 Task: Create a new album in Google Photos named 'vacation photos', add selected photos, and share it with specific email addresses.
Action: Mouse moved to (207, 340)
Screenshot: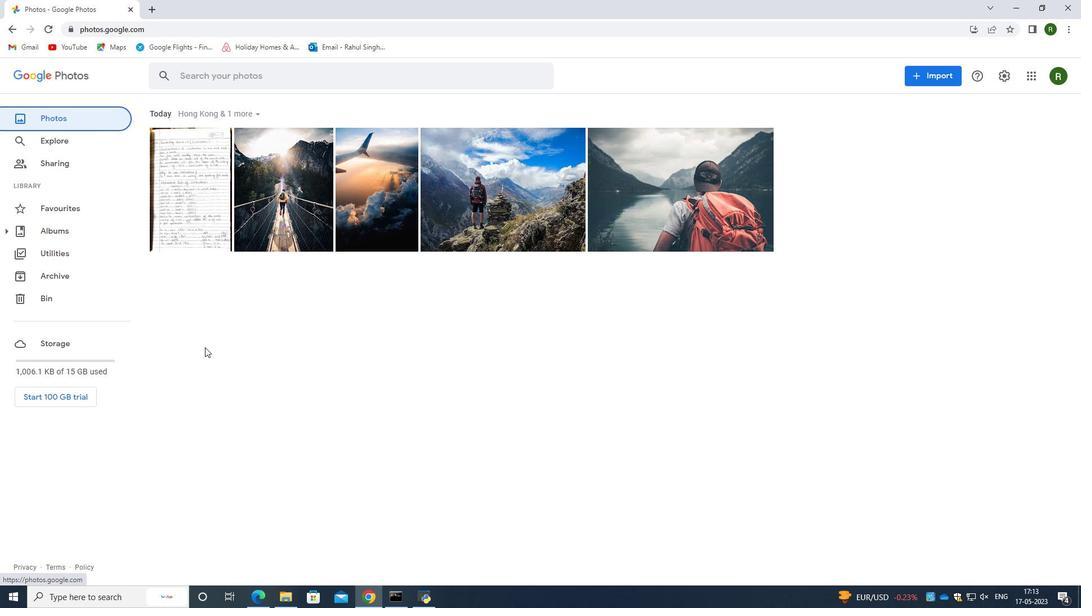 
Action: Mouse pressed left at (207, 340)
Screenshot: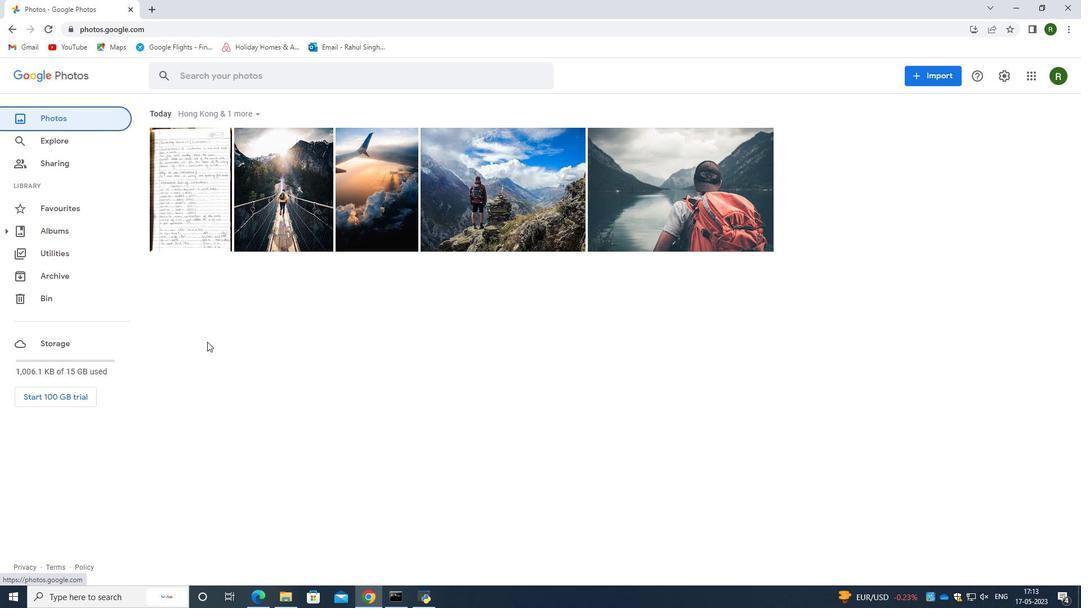 
Action: Mouse moved to (45, 26)
Screenshot: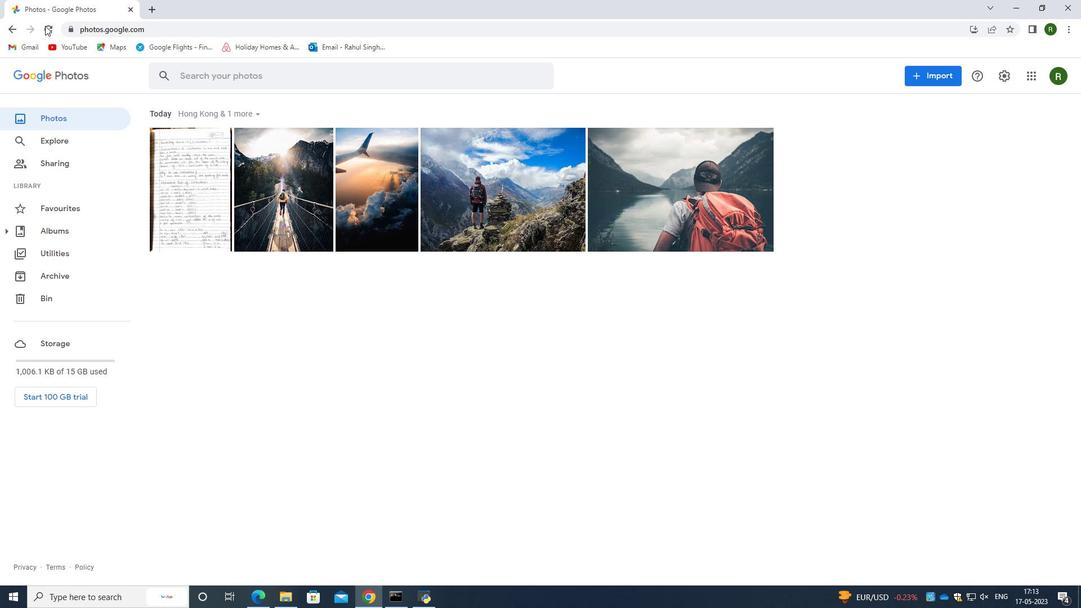 
Action: Mouse pressed left at (45, 26)
Screenshot: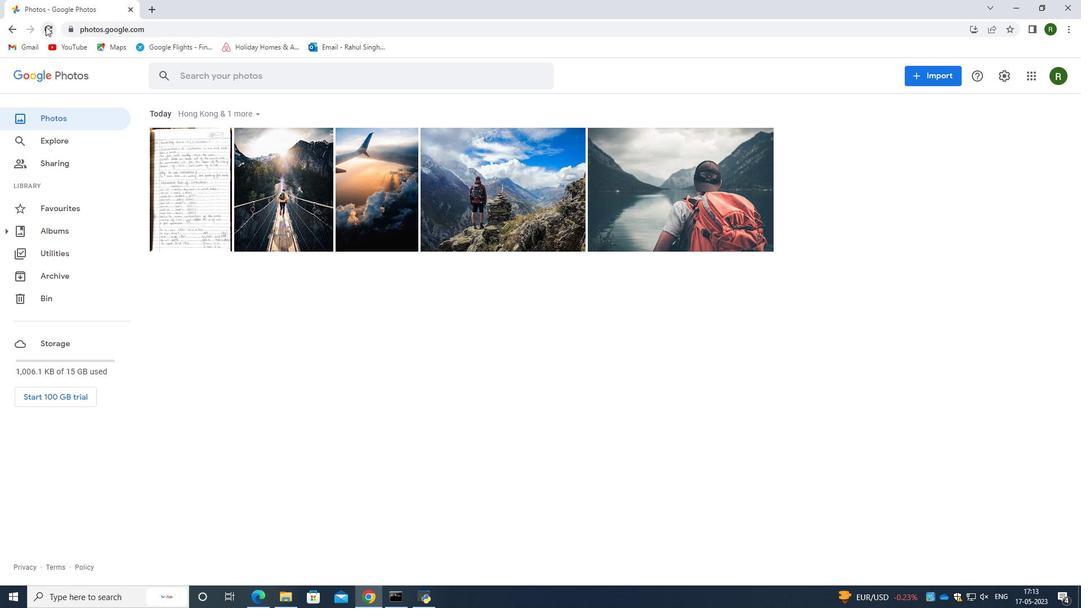 
Action: Mouse moved to (61, 231)
Screenshot: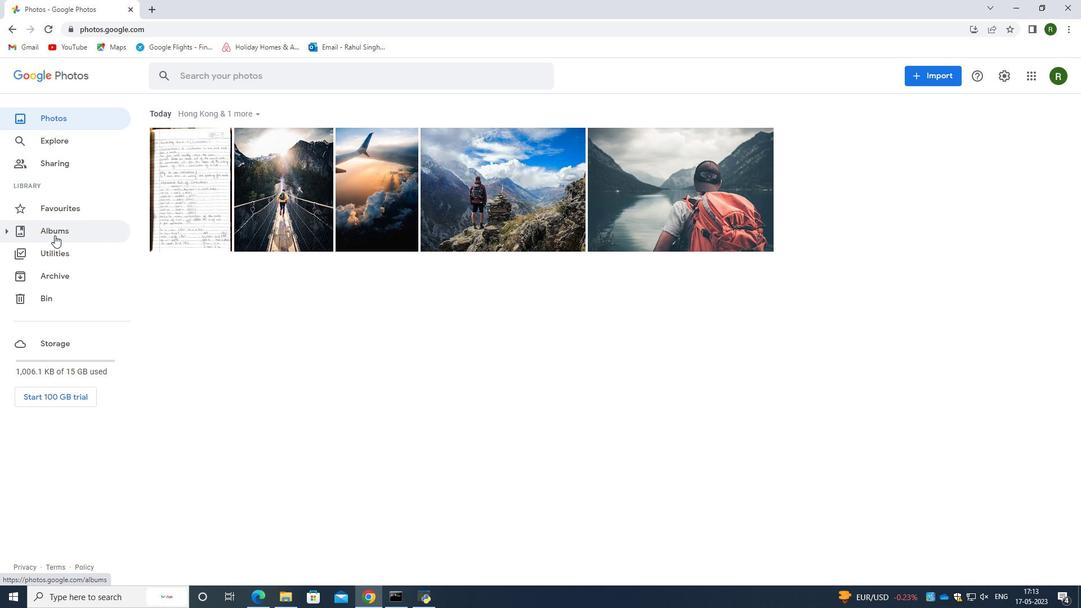 
Action: Mouse pressed left at (61, 231)
Screenshot: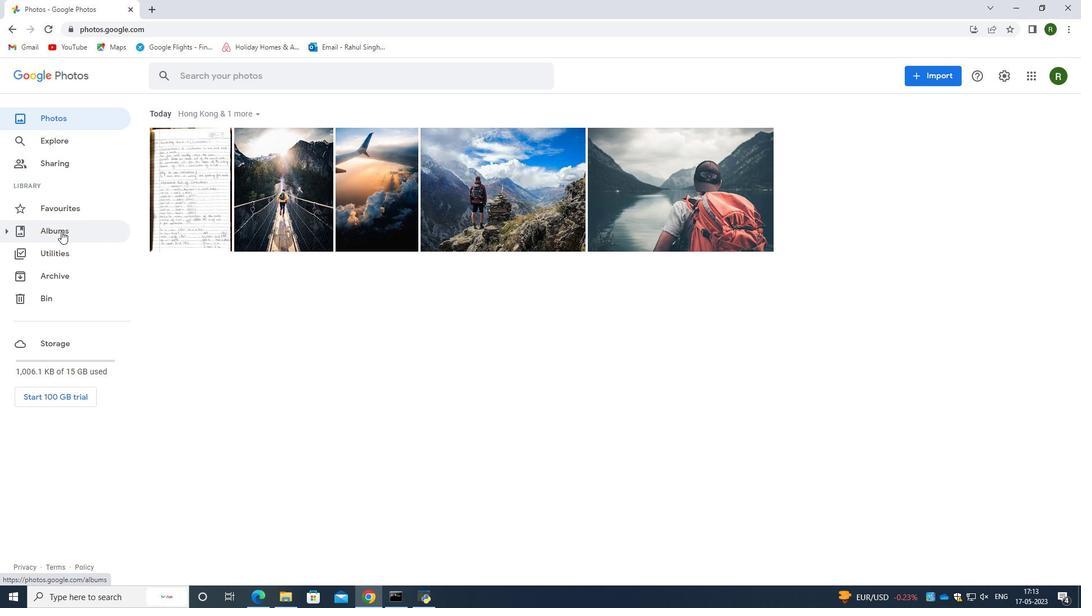
Action: Mouse moved to (60, 141)
Screenshot: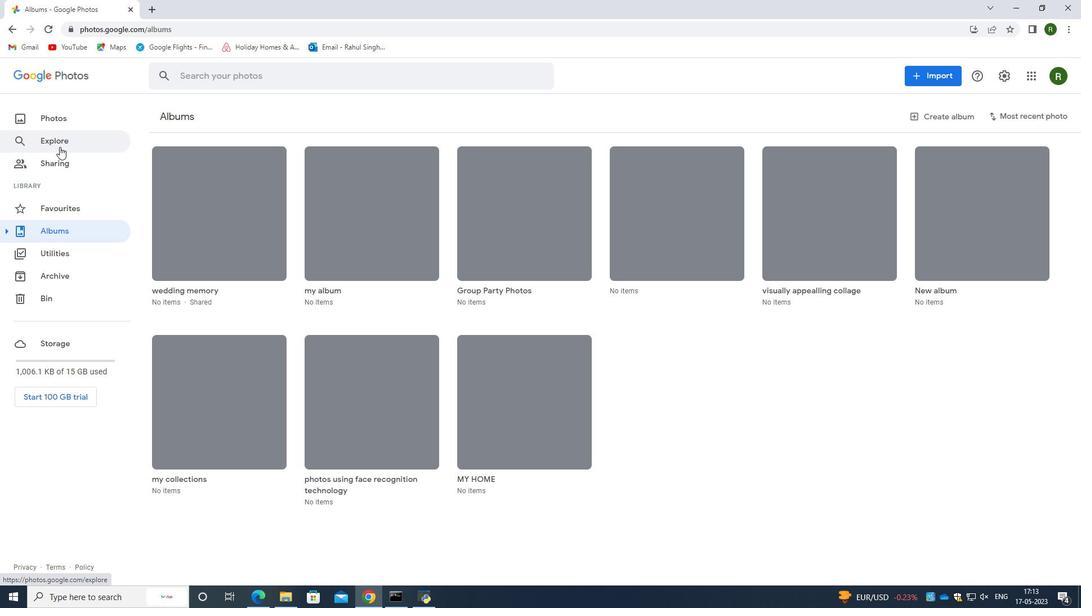 
Action: Mouse pressed left at (60, 141)
Screenshot: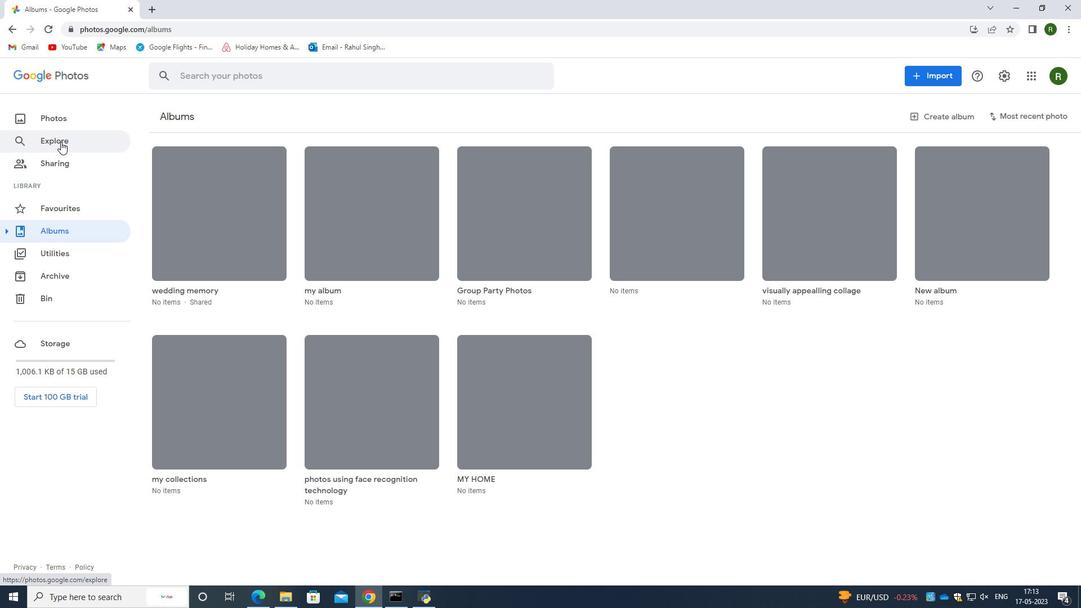 
Action: Mouse moved to (65, 229)
Screenshot: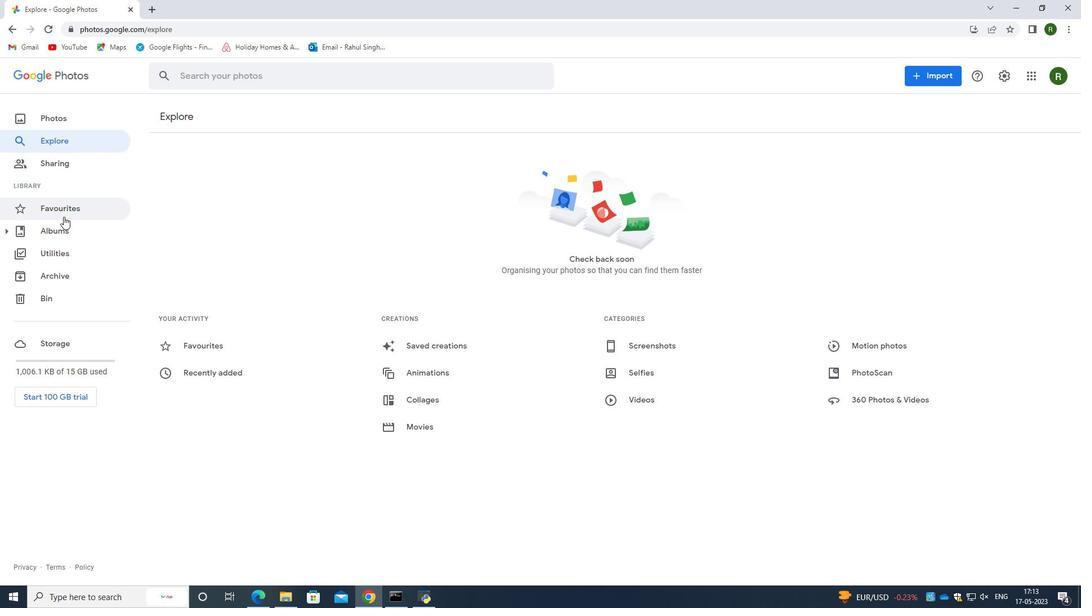 
Action: Mouse pressed left at (65, 229)
Screenshot: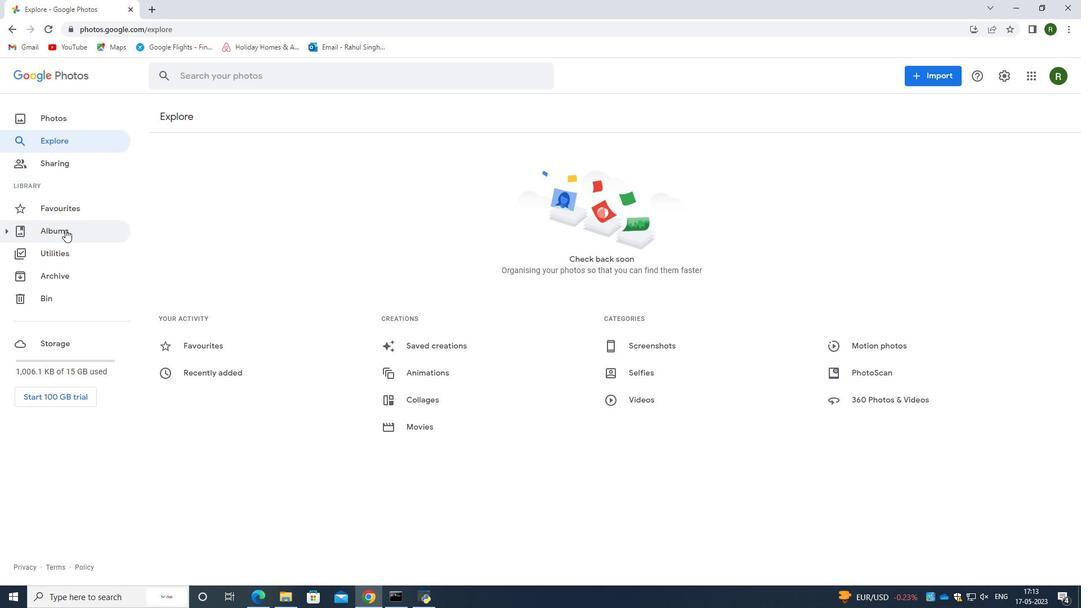 
Action: Mouse moved to (935, 117)
Screenshot: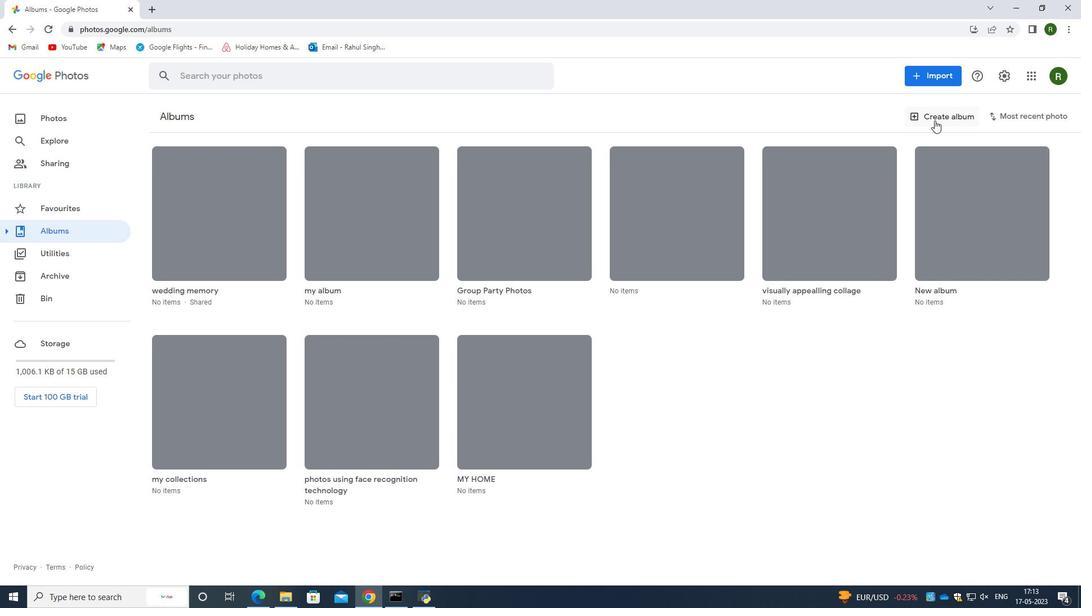 
Action: Mouse pressed left at (935, 117)
Screenshot: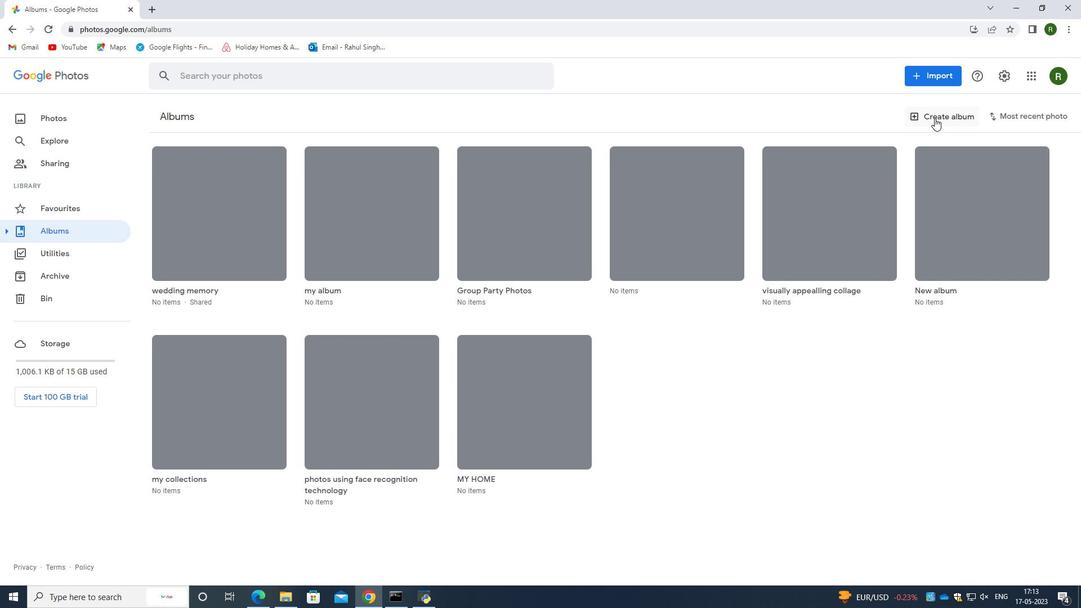 
Action: Mouse moved to (541, 262)
Screenshot: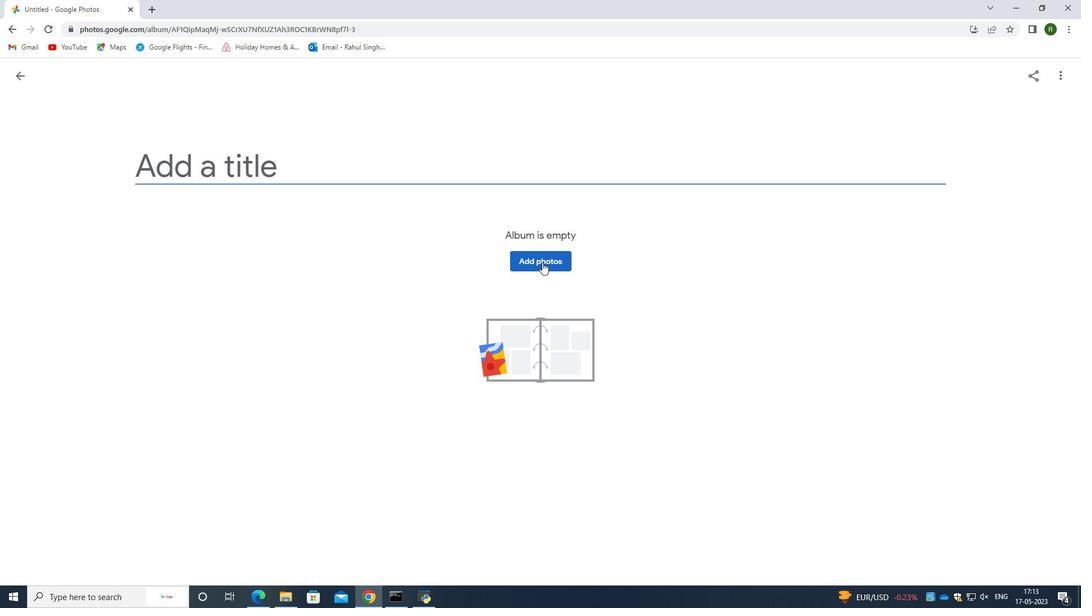 
Action: Mouse pressed left at (541, 262)
Screenshot: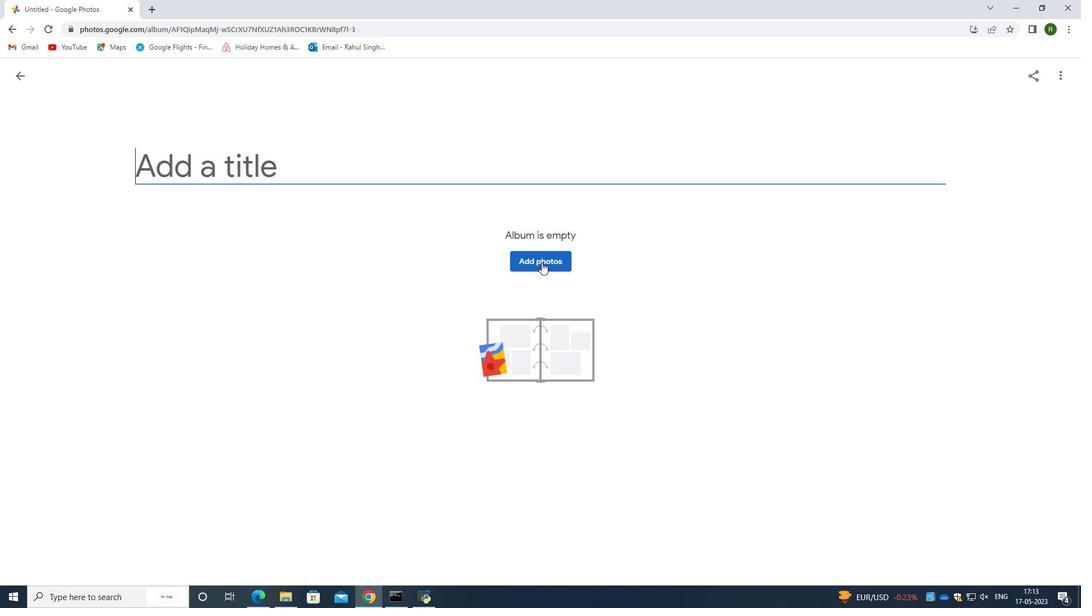 
Action: Mouse moved to (175, 215)
Screenshot: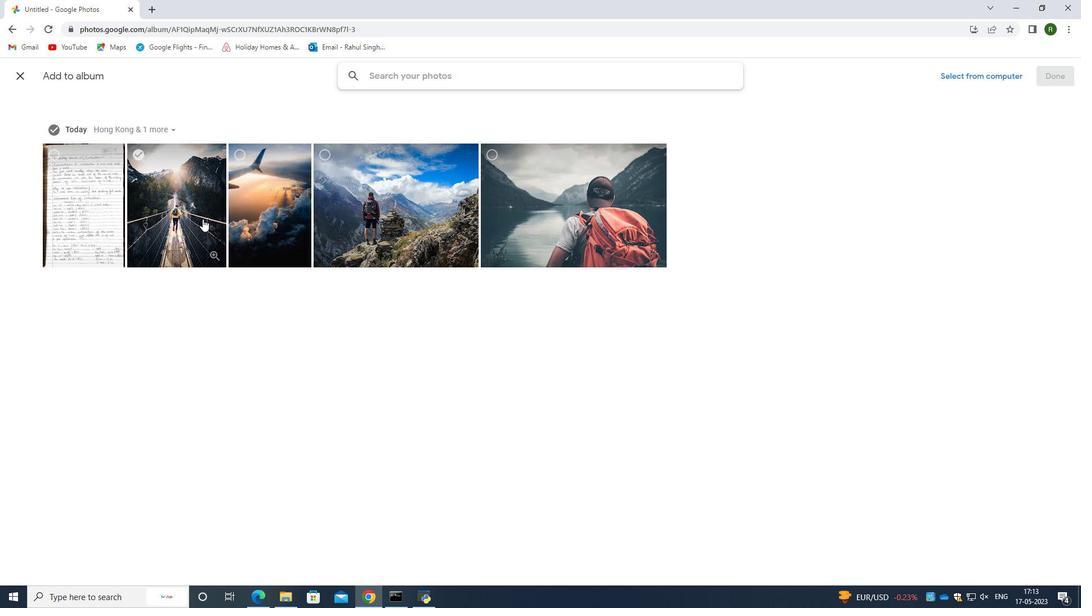 
Action: Mouse pressed left at (175, 215)
Screenshot: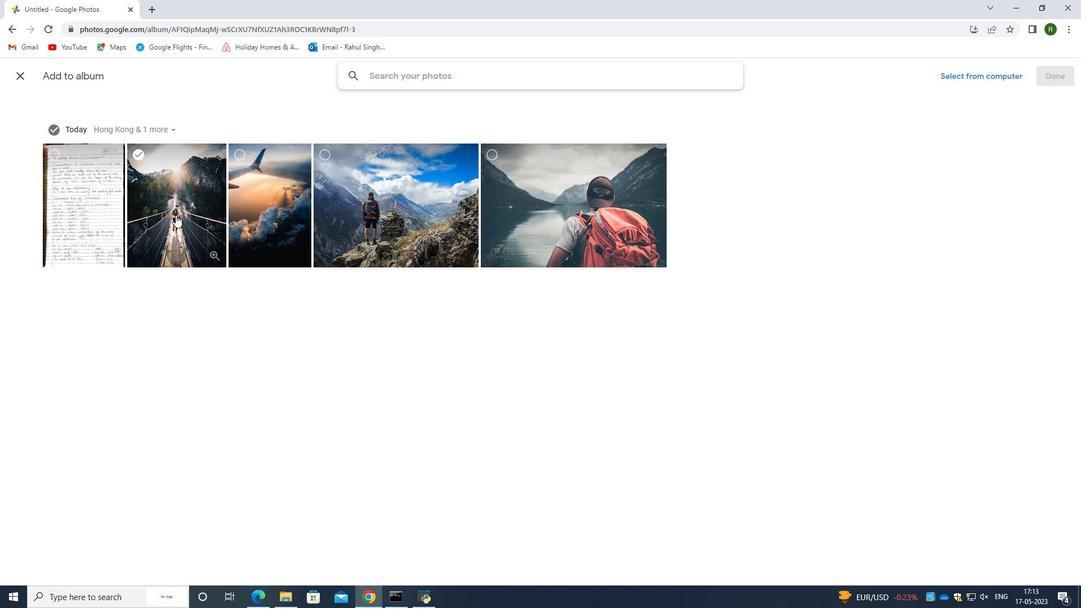 
Action: Mouse moved to (260, 180)
Screenshot: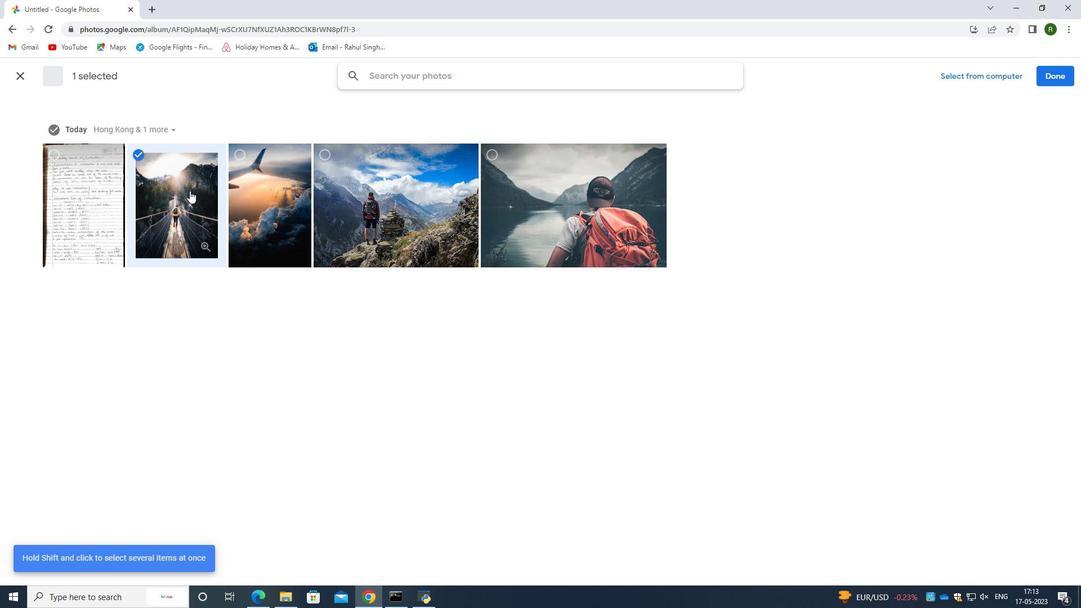 
Action: Mouse pressed left at (260, 180)
Screenshot: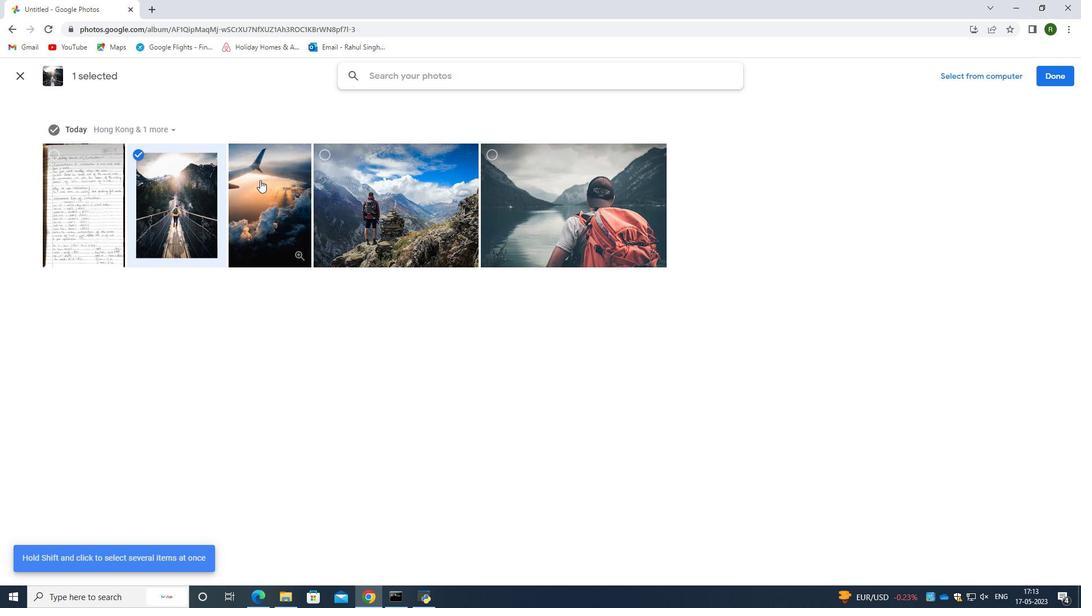 
Action: Mouse moved to (367, 179)
Screenshot: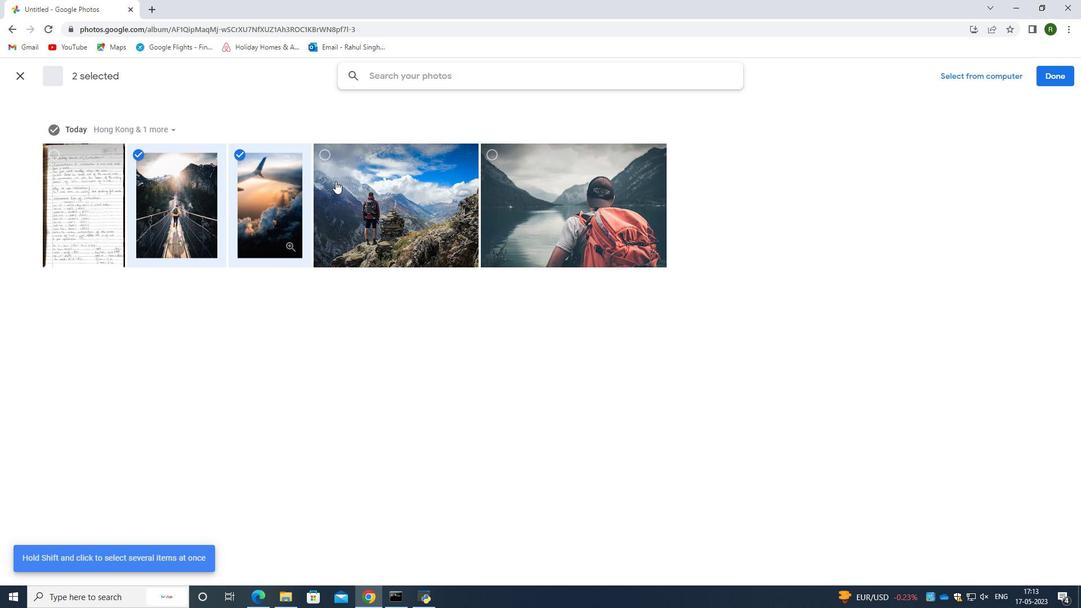 
Action: Mouse pressed left at (367, 179)
Screenshot: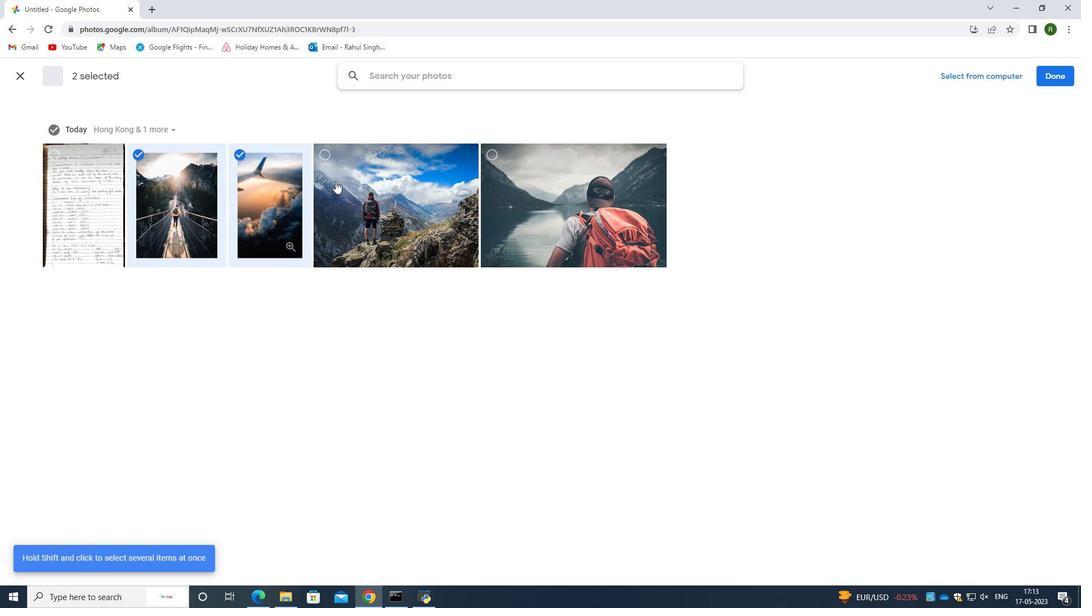 
Action: Mouse moved to (519, 189)
Screenshot: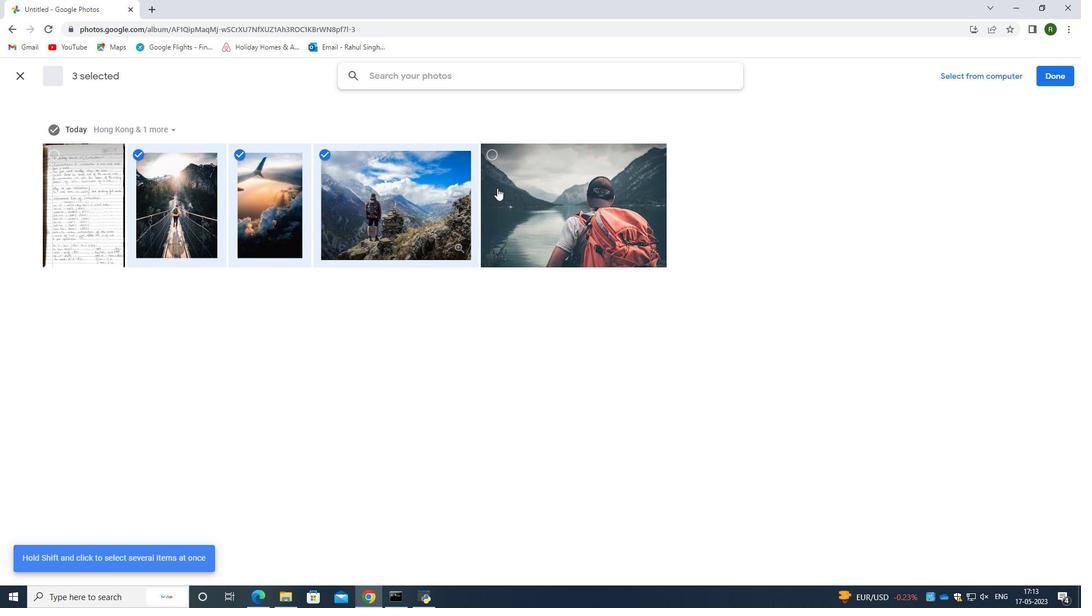 
Action: Mouse pressed left at (519, 189)
Screenshot: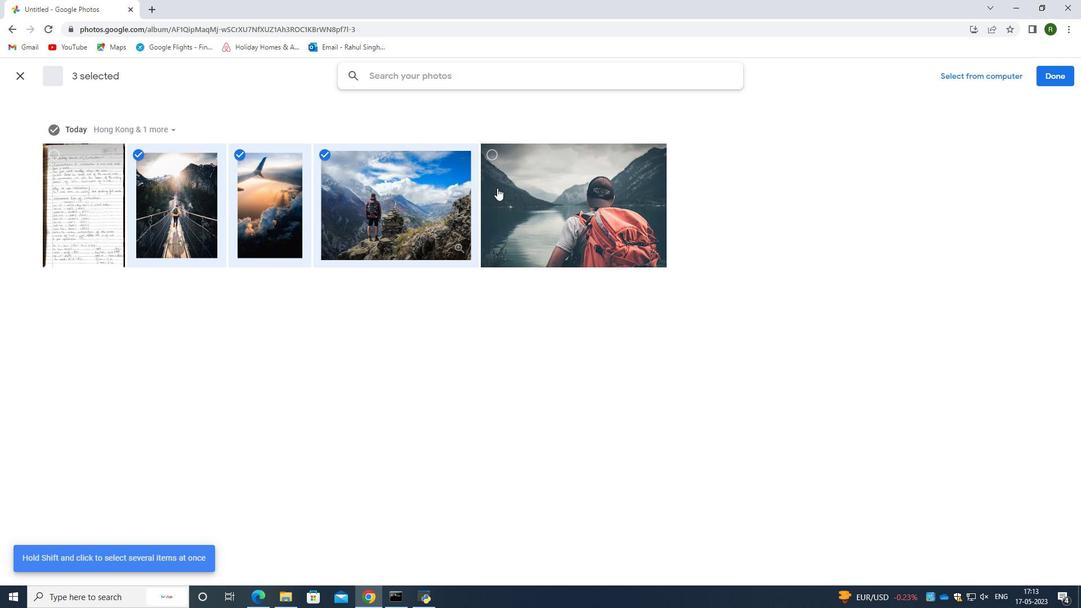 
Action: Mouse moved to (1064, 76)
Screenshot: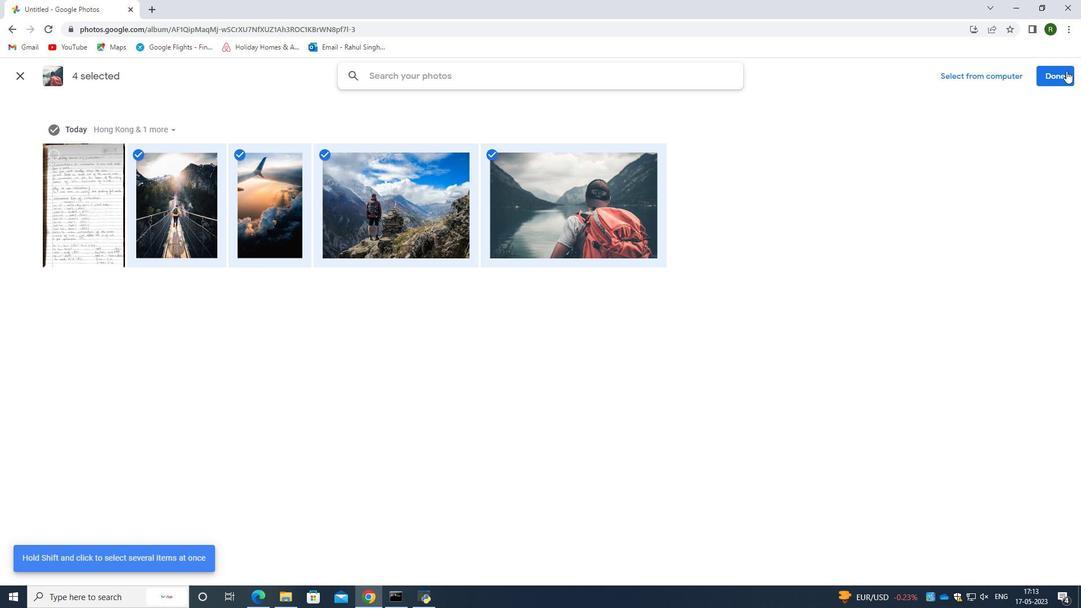 
Action: Mouse pressed left at (1064, 76)
Screenshot: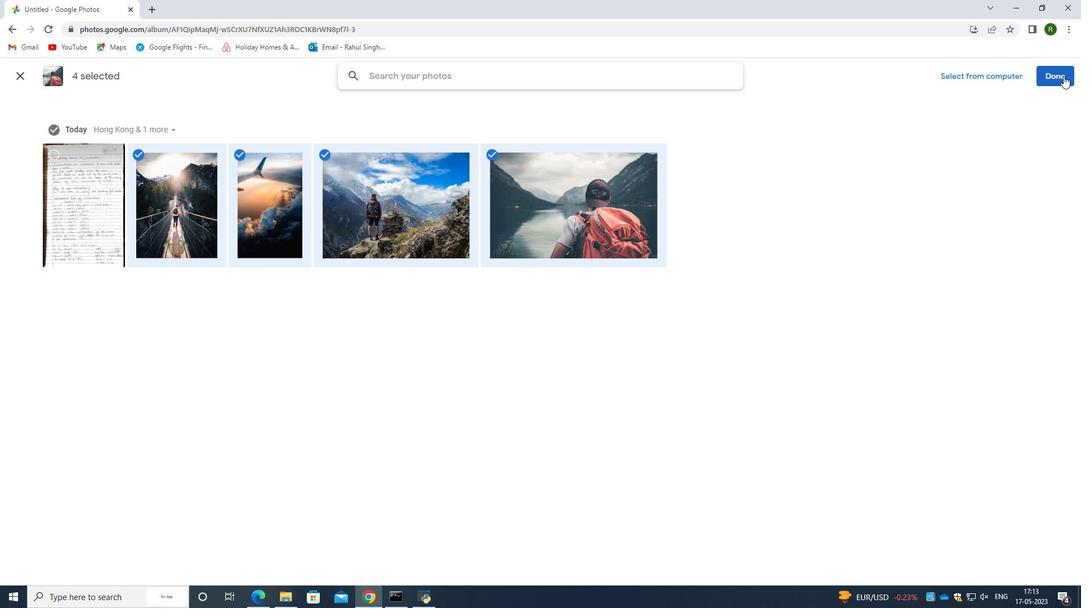 
Action: Mouse moved to (268, 169)
Screenshot: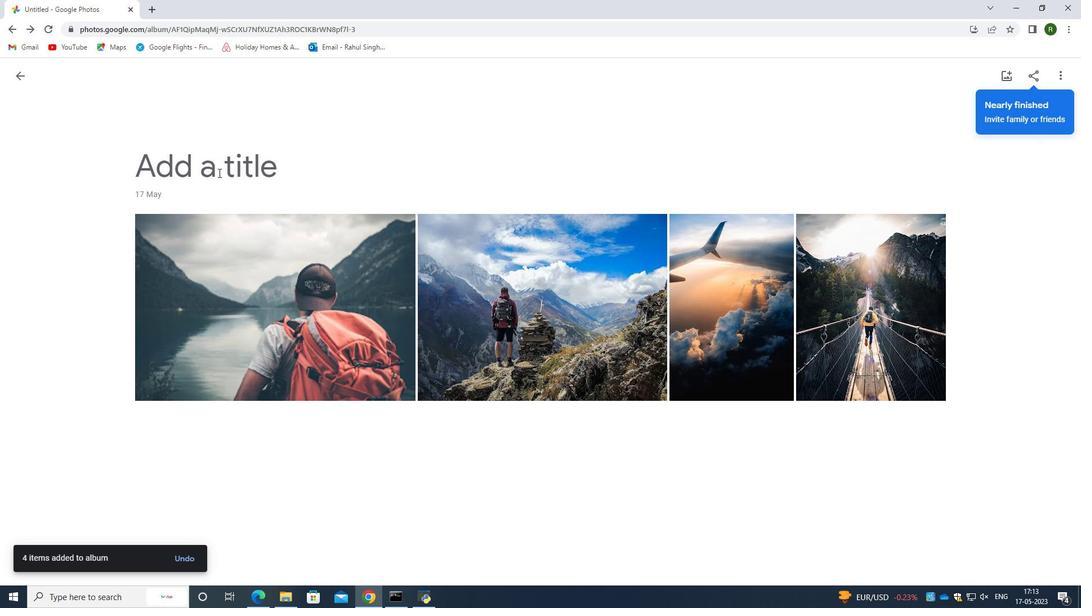 
Action: Mouse pressed left at (268, 169)
Screenshot: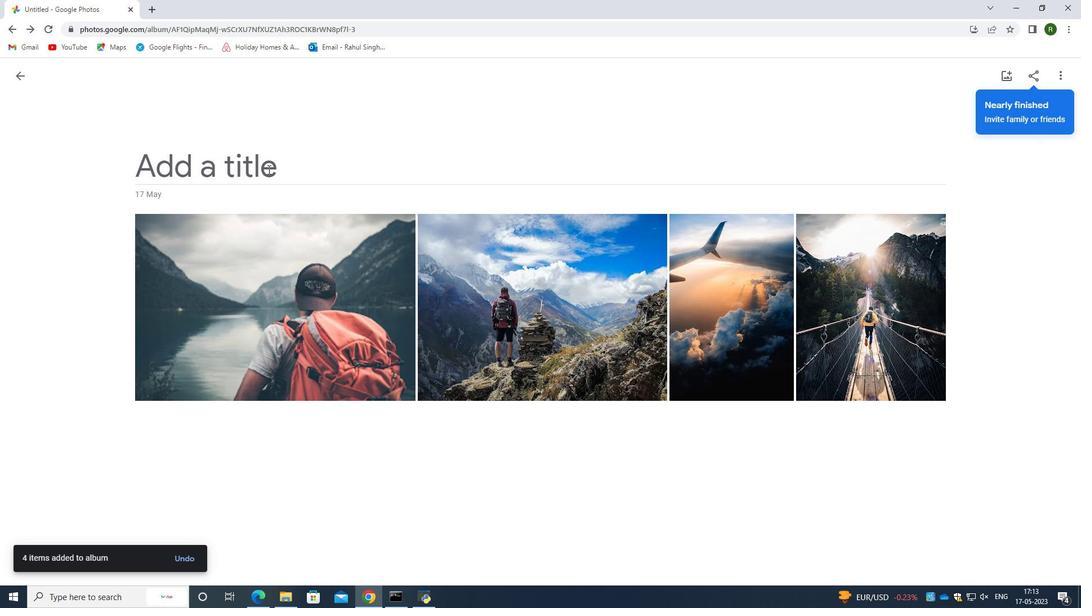 
Action: Mouse moved to (277, 168)
Screenshot: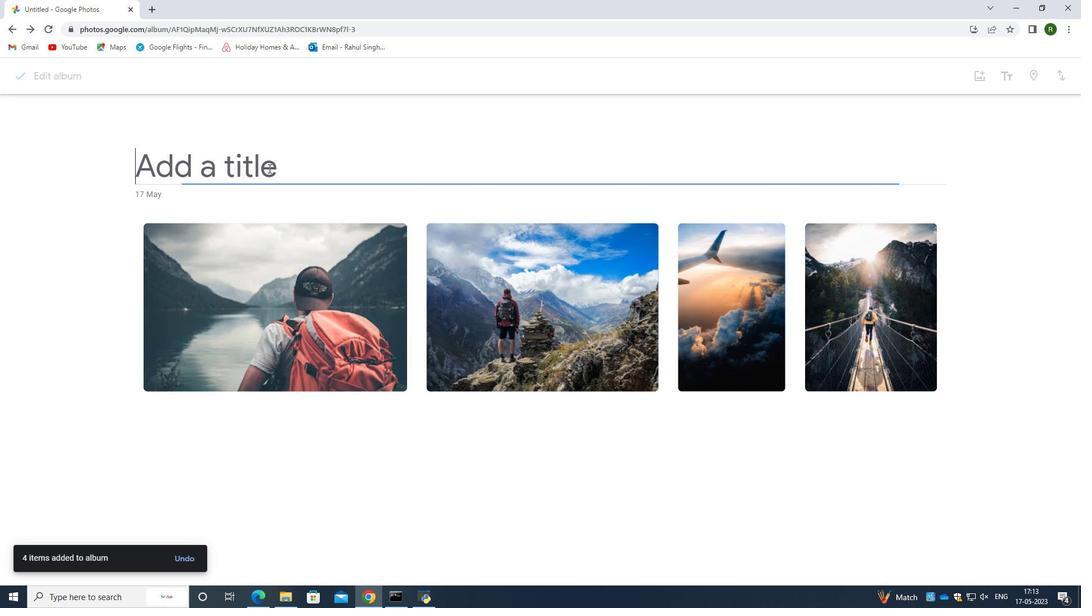 
Action: Key pressed vacation<Key.space>photos<Key.space>
Screenshot: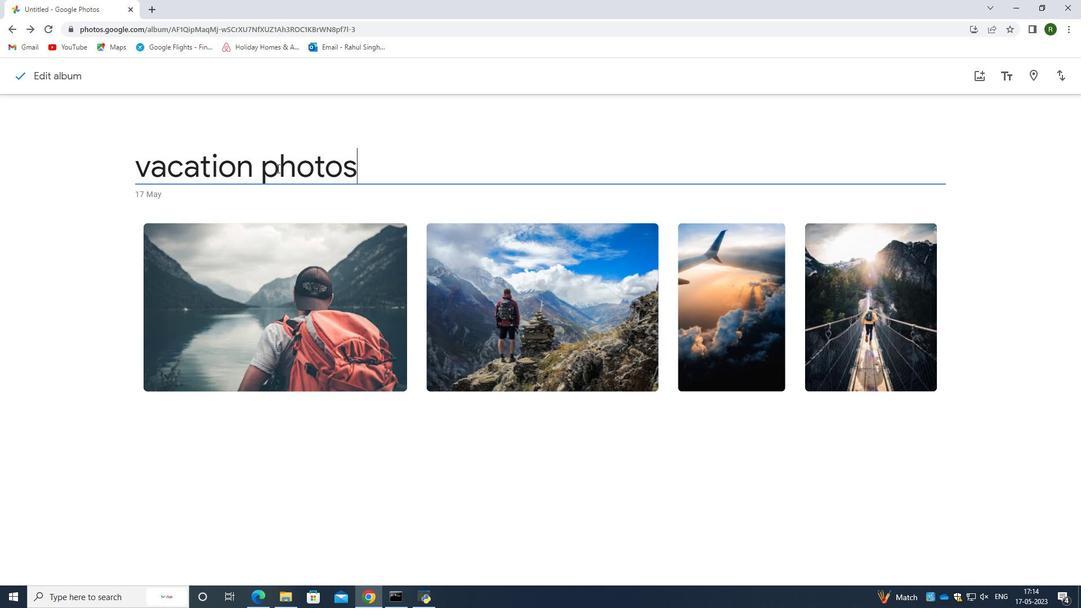 
Action: Mouse moved to (16, 78)
Screenshot: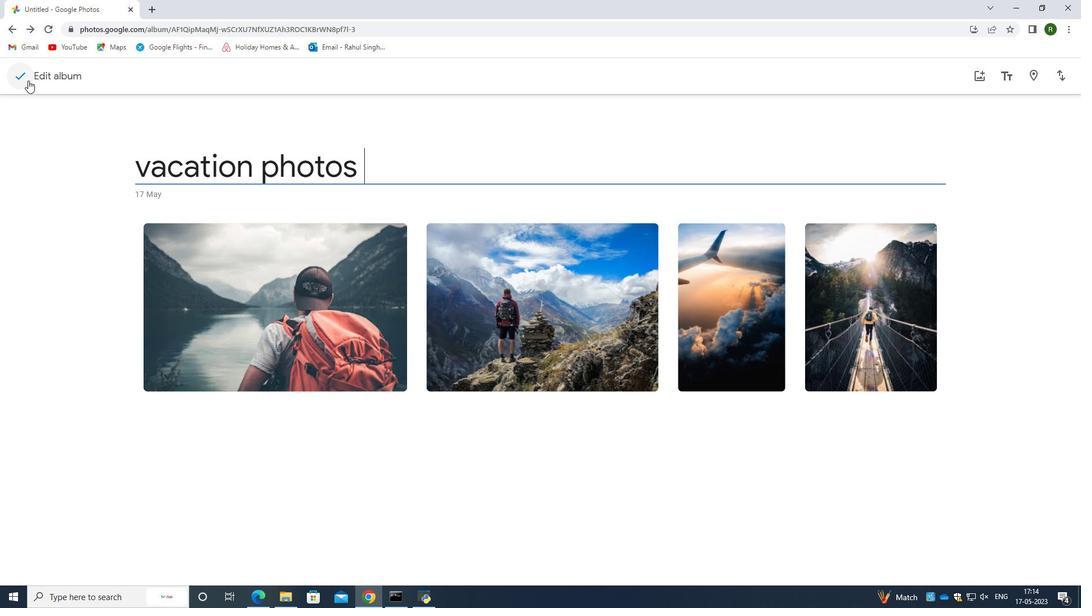 
Action: Mouse pressed left at (16, 78)
Screenshot: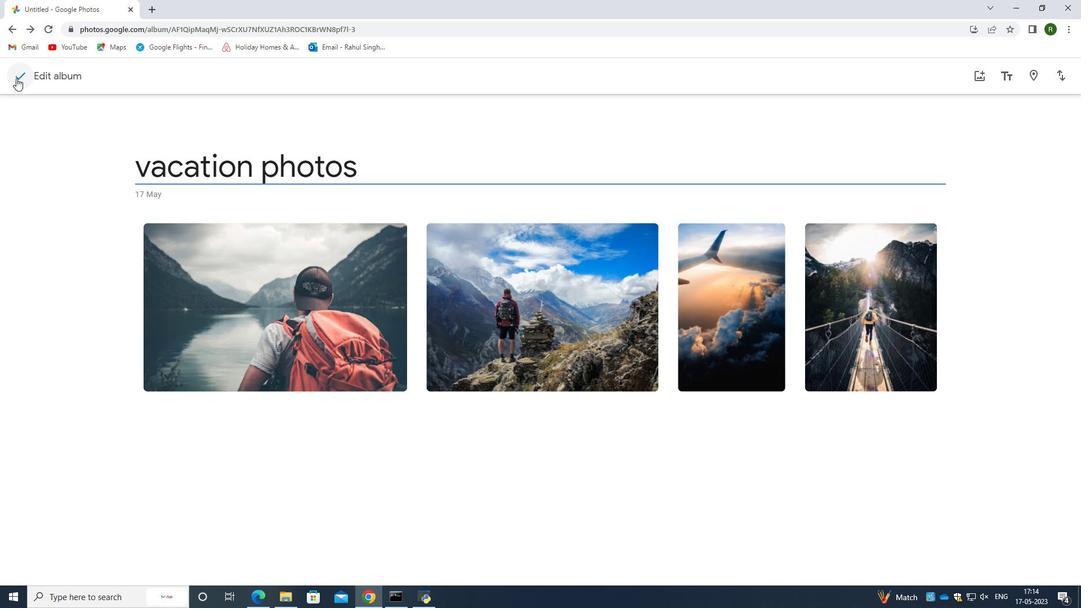 
Action: Mouse moved to (1030, 73)
Screenshot: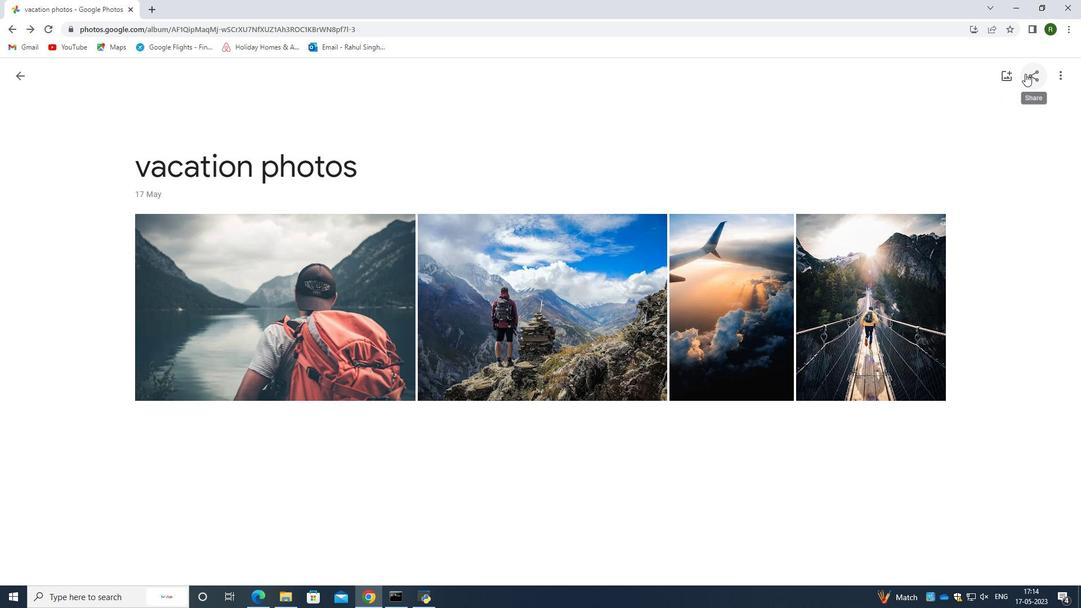 
Action: Mouse pressed left at (1030, 73)
Screenshot: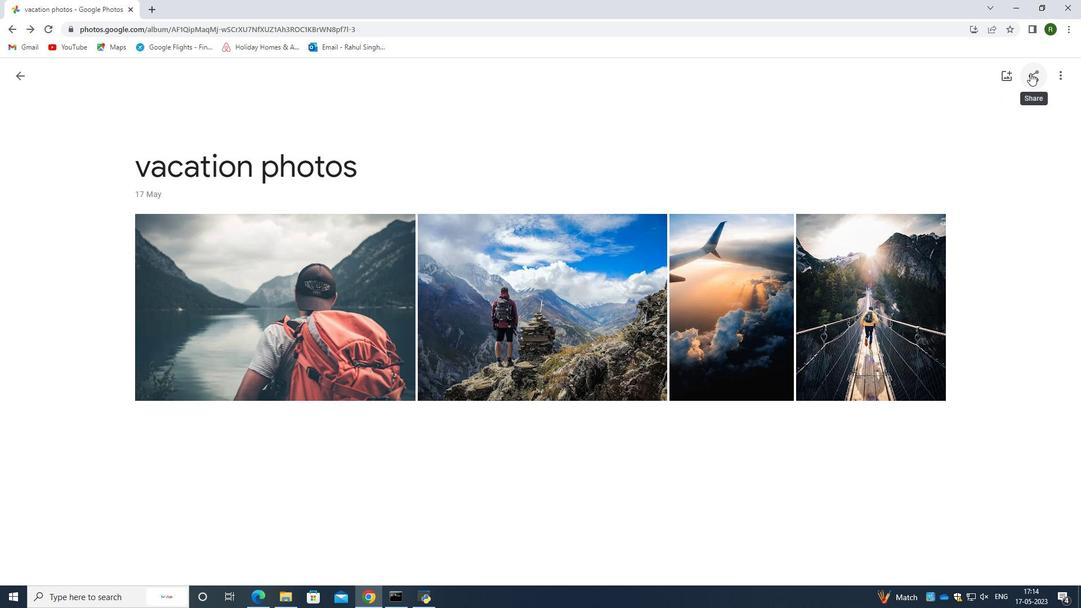 
Action: Mouse moved to (505, 246)
Screenshot: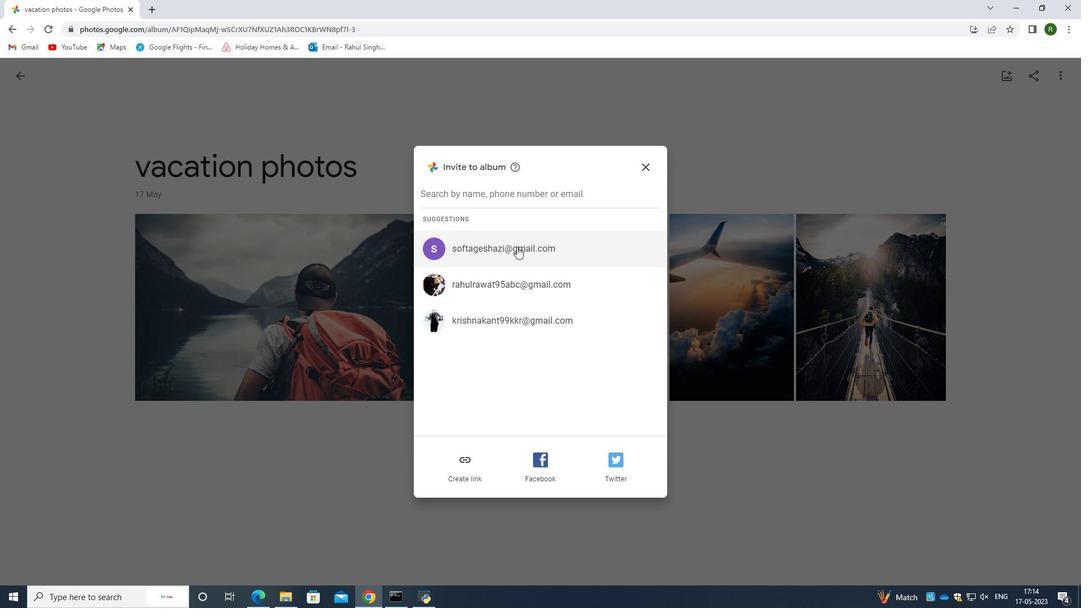 
Action: Mouse pressed left at (505, 246)
Screenshot: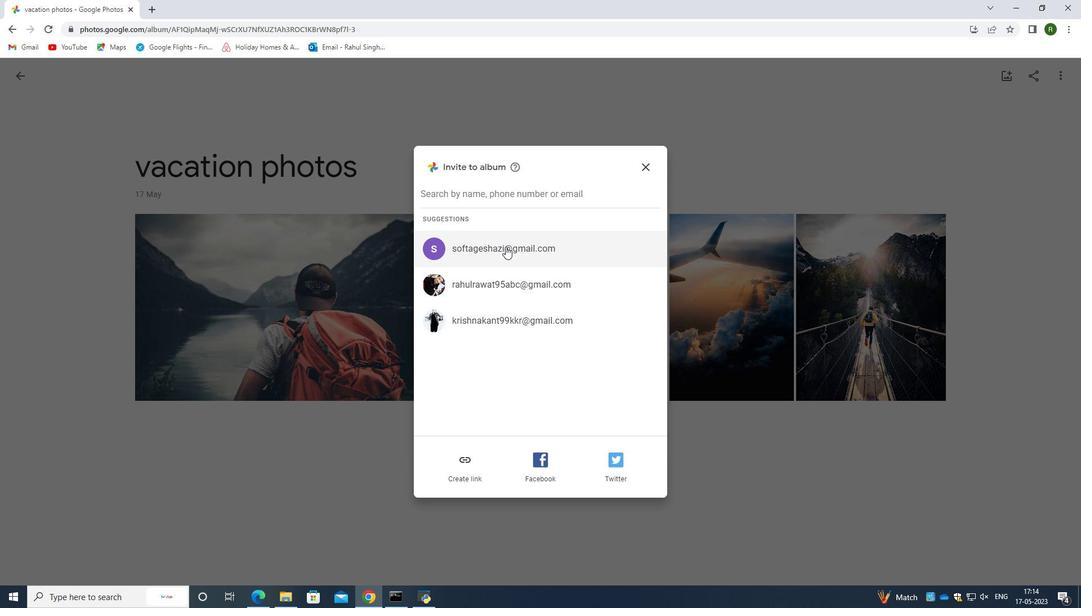 
Action: Mouse moved to (505, 318)
Screenshot: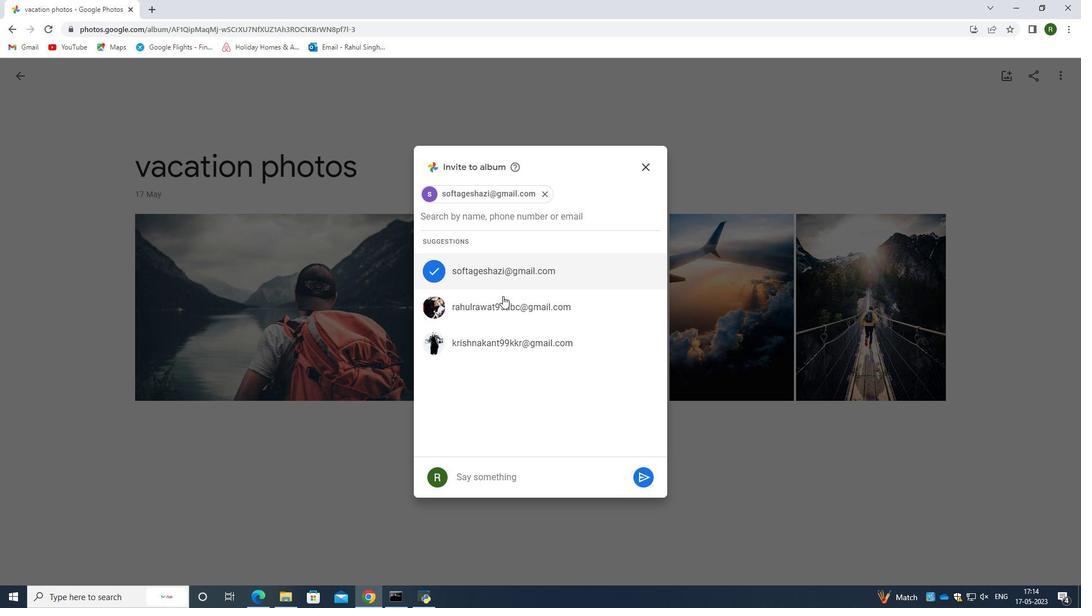 
Action: Mouse pressed left at (505, 318)
Screenshot: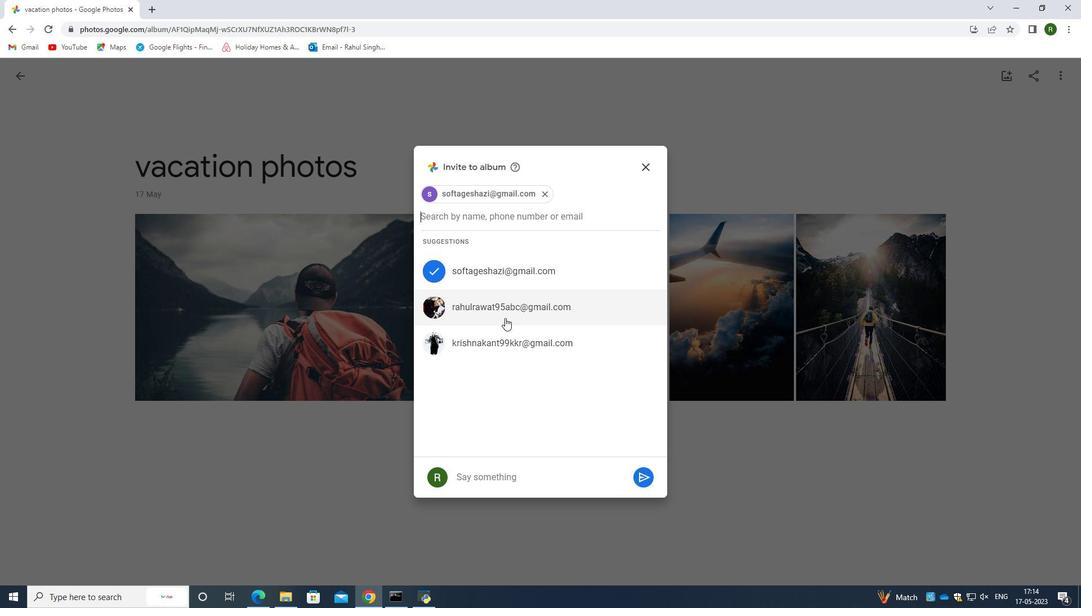 
Action: Mouse moved to (499, 367)
Screenshot: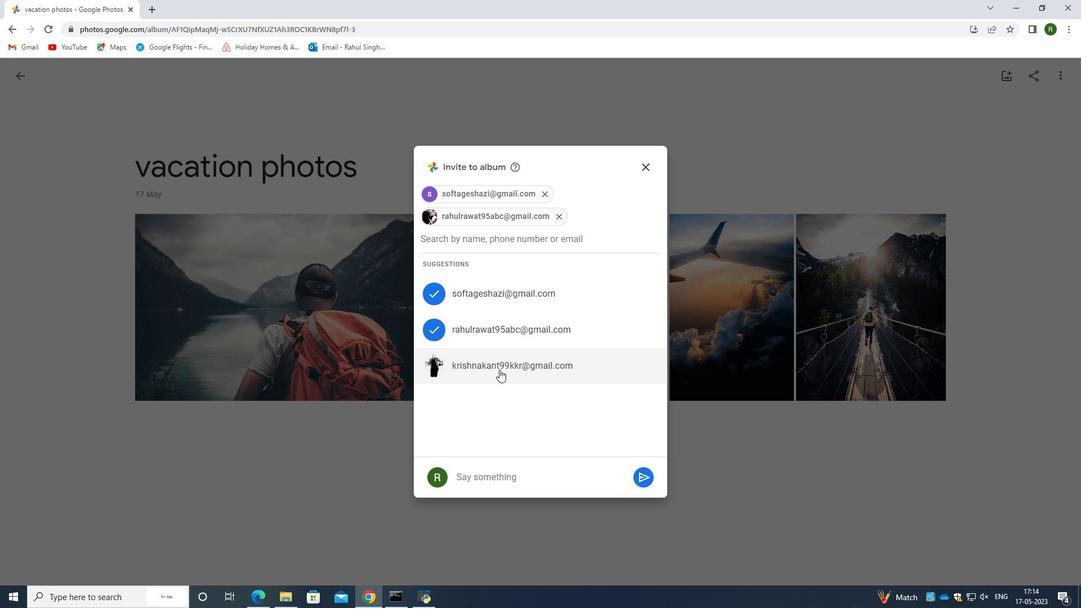
Action: Mouse pressed left at (499, 367)
Screenshot: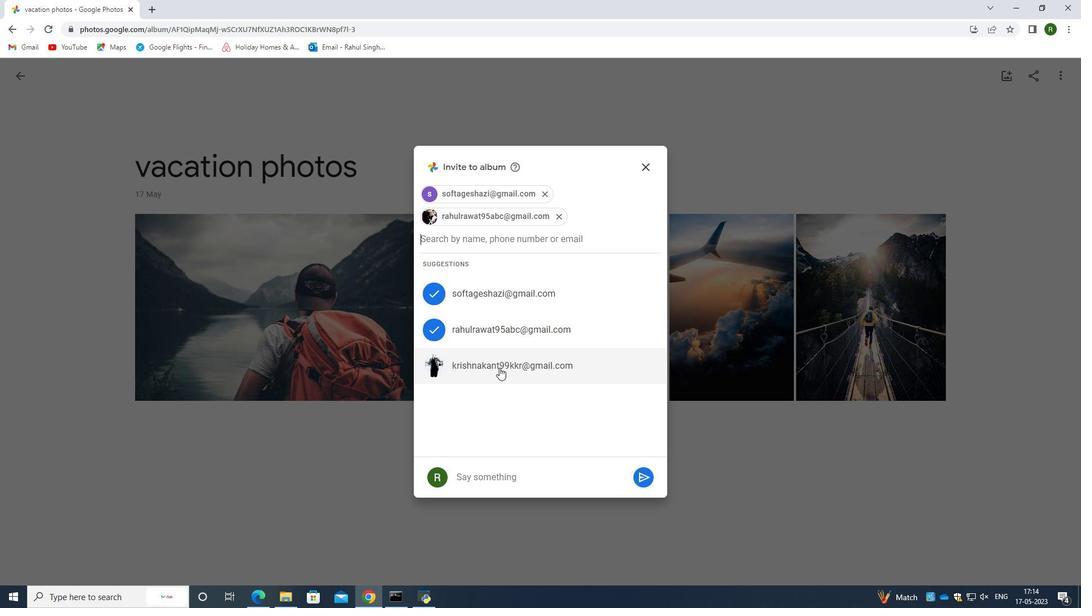 
Action: Mouse moved to (478, 483)
Screenshot: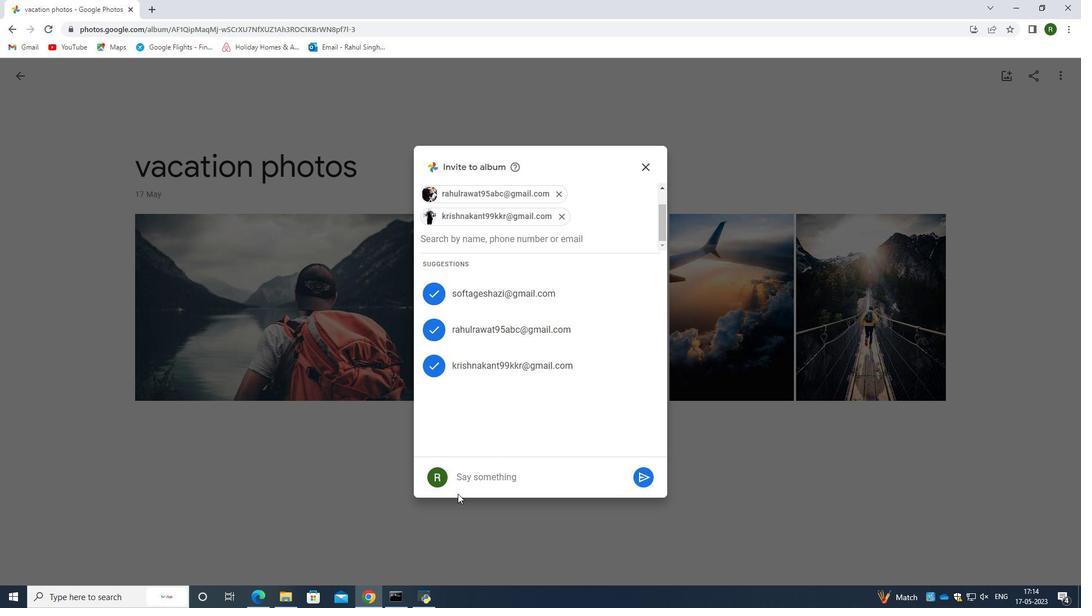 
Action: Mouse pressed left at (478, 483)
Screenshot: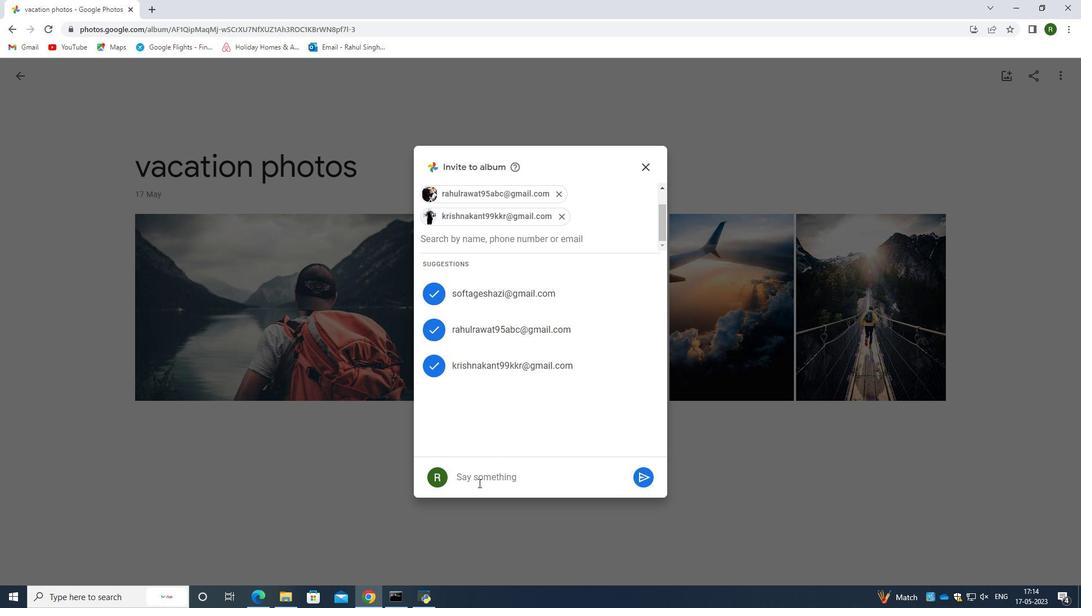 
Action: Mouse moved to (478, 468)
Screenshot: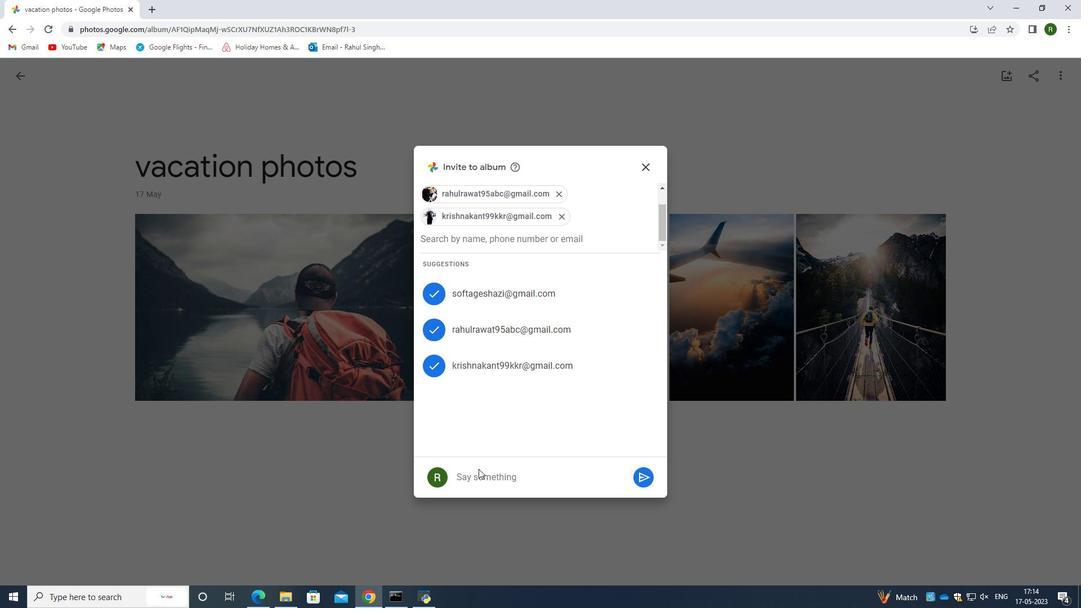 
Action: Key pressed f=<Key.backspace><Key.backspace><Key.backspace>test<Key.space>file
Screenshot: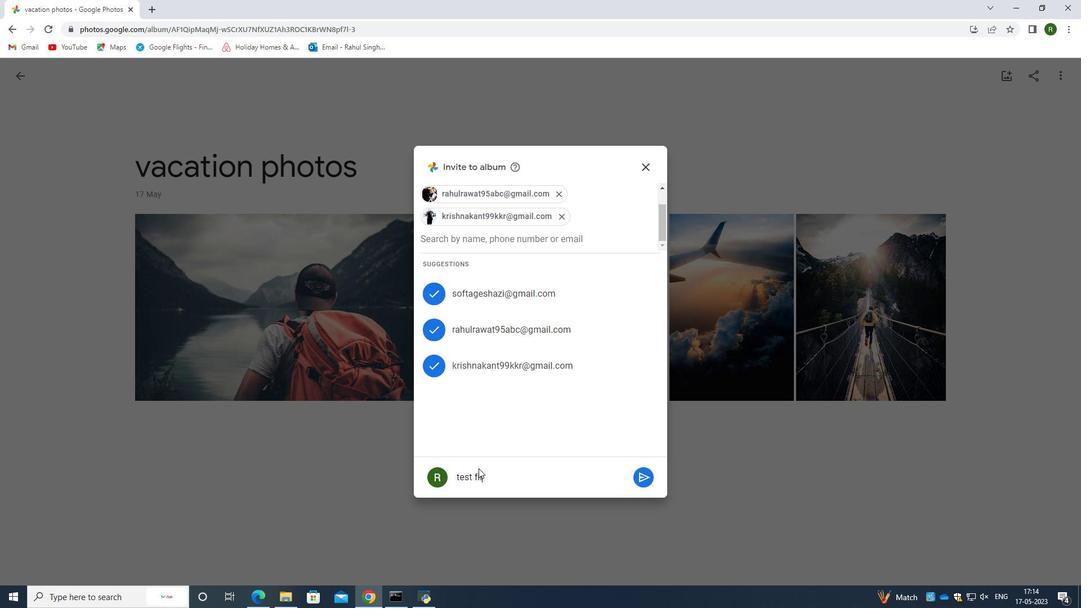 
Action: Mouse moved to (646, 480)
Screenshot: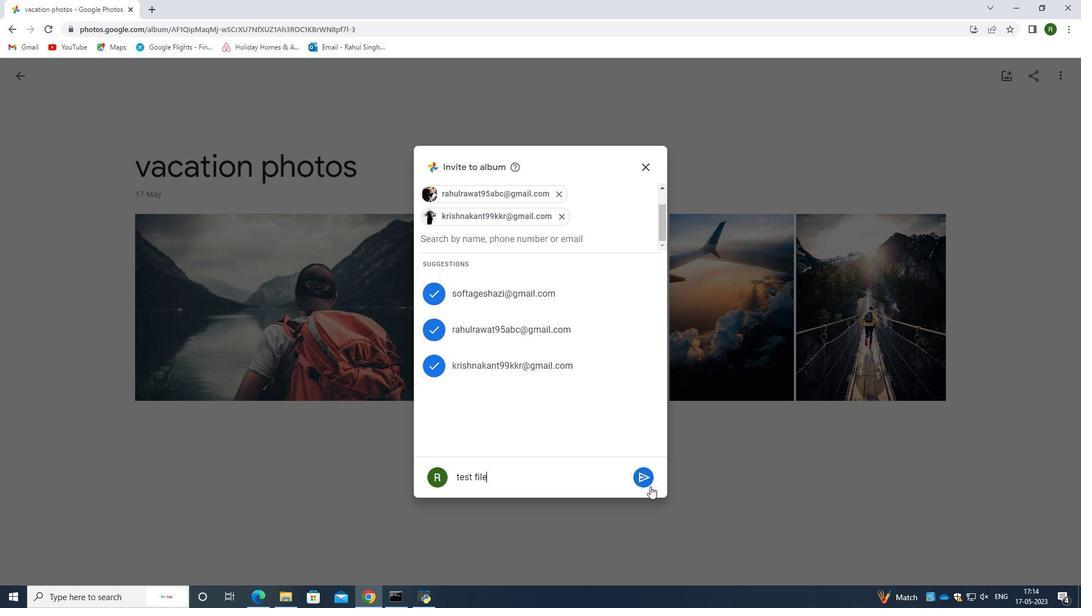 
Action: Mouse pressed left at (646, 480)
Screenshot: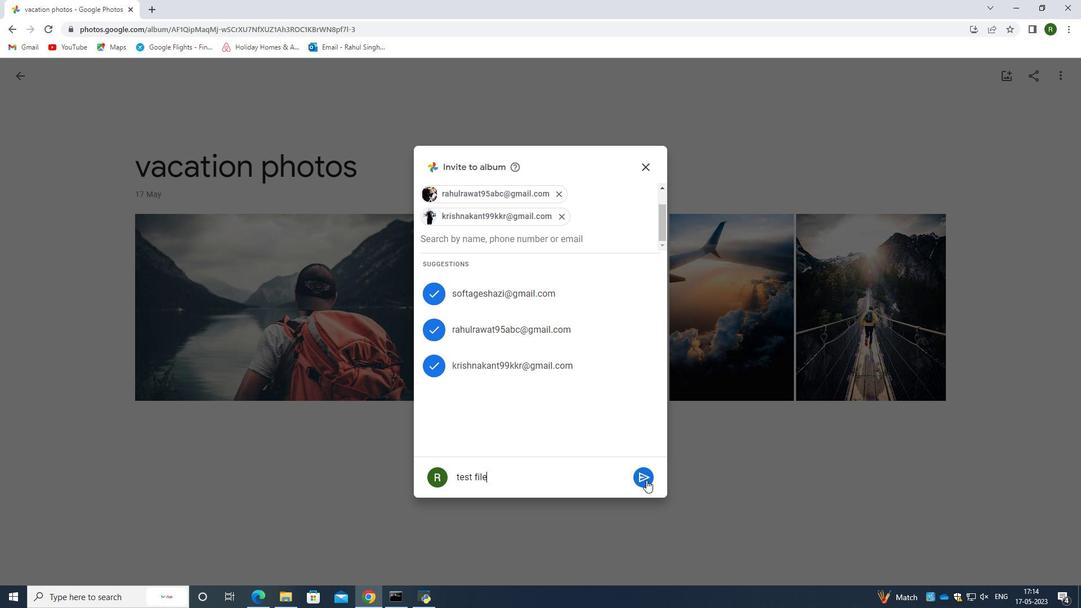 
Action: Mouse moved to (470, 331)
Screenshot: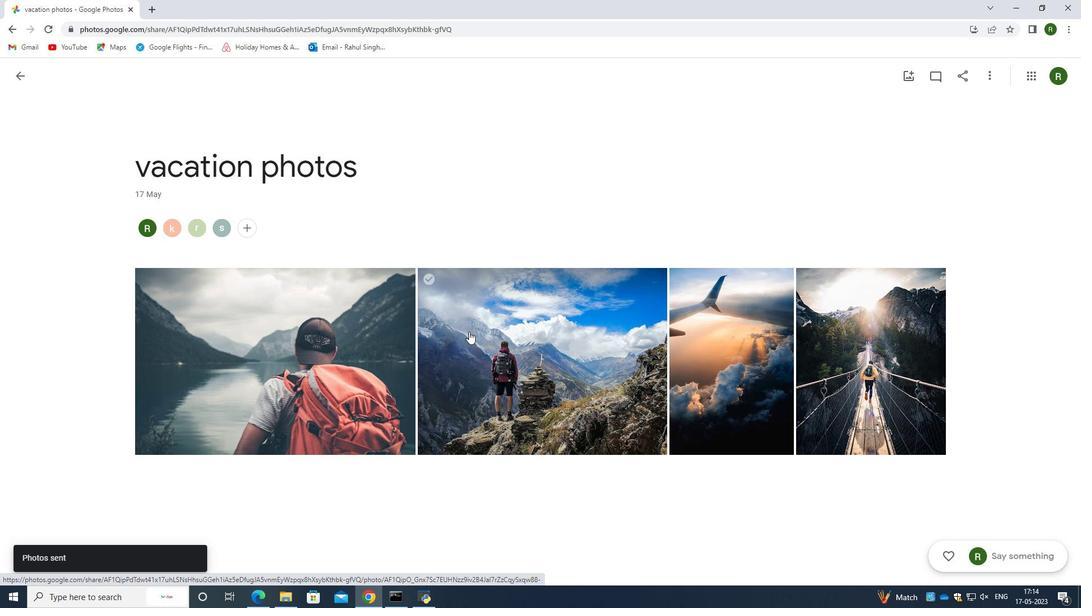 
Action: Mouse scrolled (470, 331) with delta (0, 0)
Screenshot: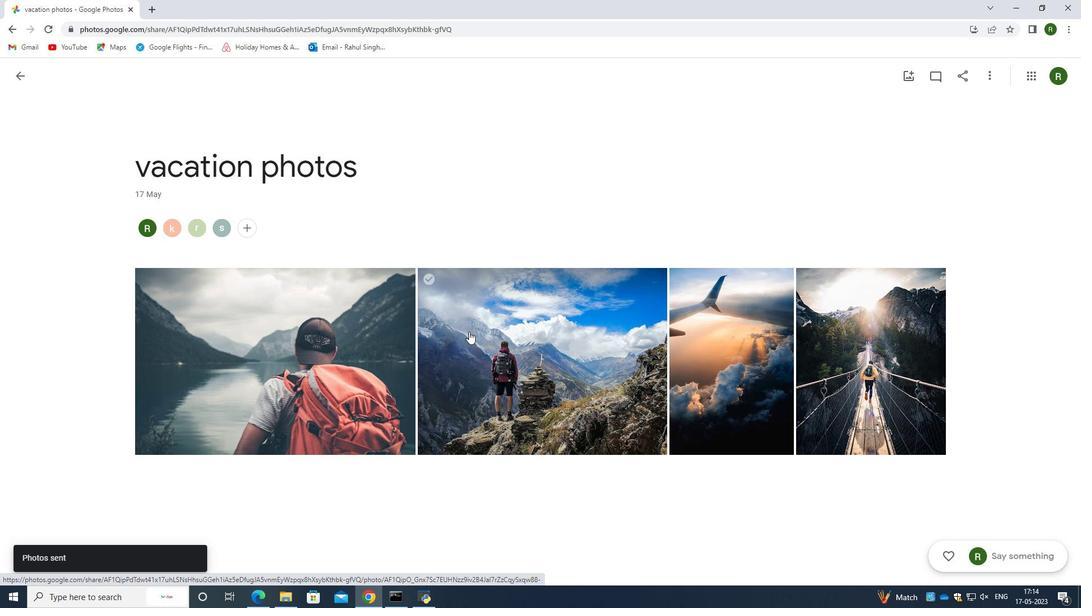 
Action: Mouse moved to (470, 331)
Screenshot: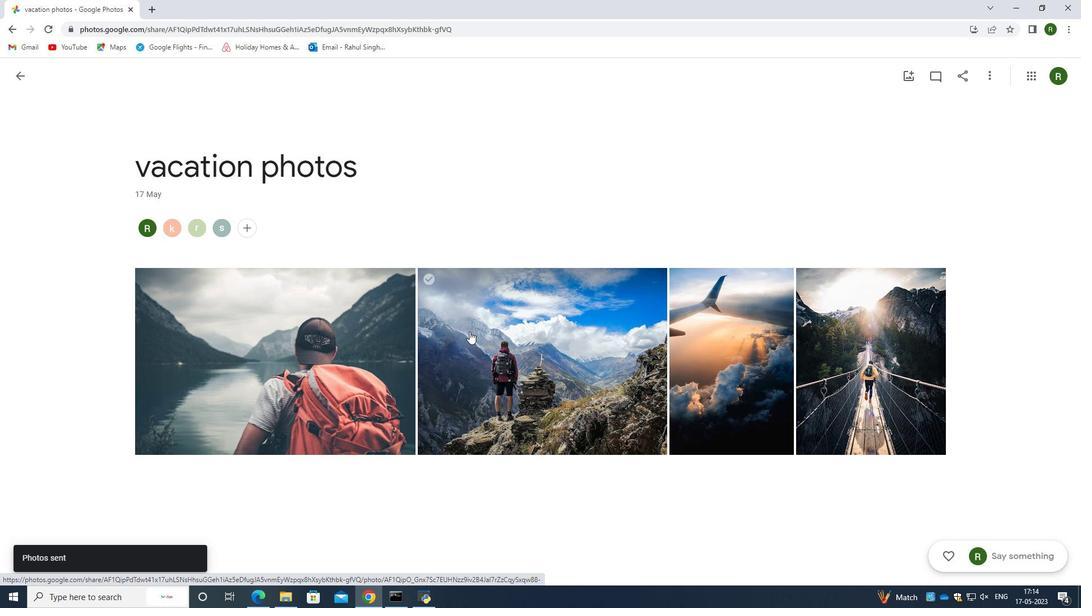 
Action: Mouse scrolled (470, 331) with delta (0, 0)
Screenshot: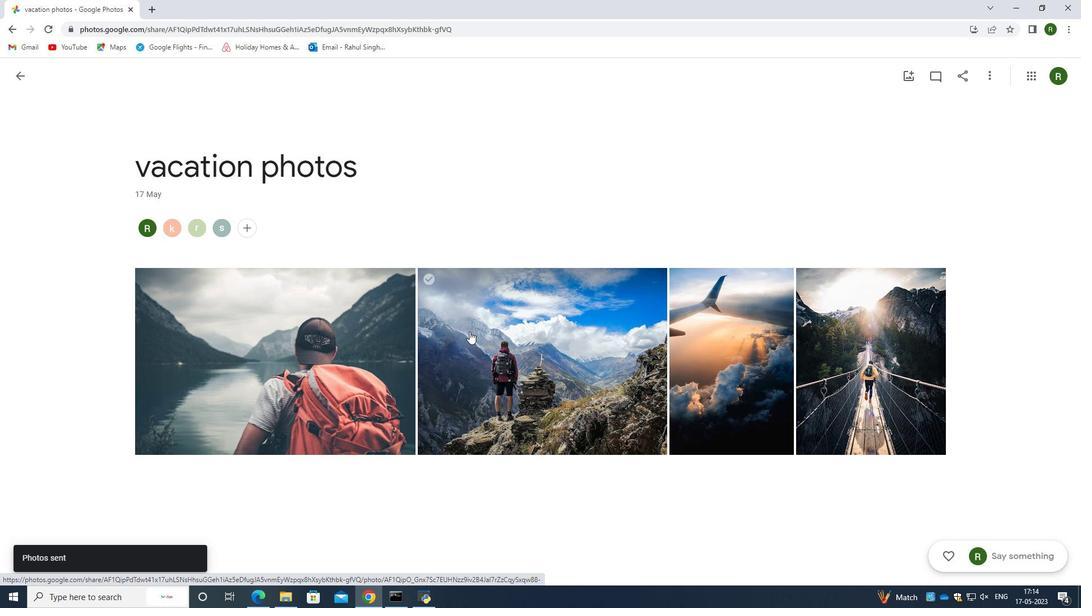 
Action: Mouse scrolled (470, 331) with delta (0, 0)
Screenshot: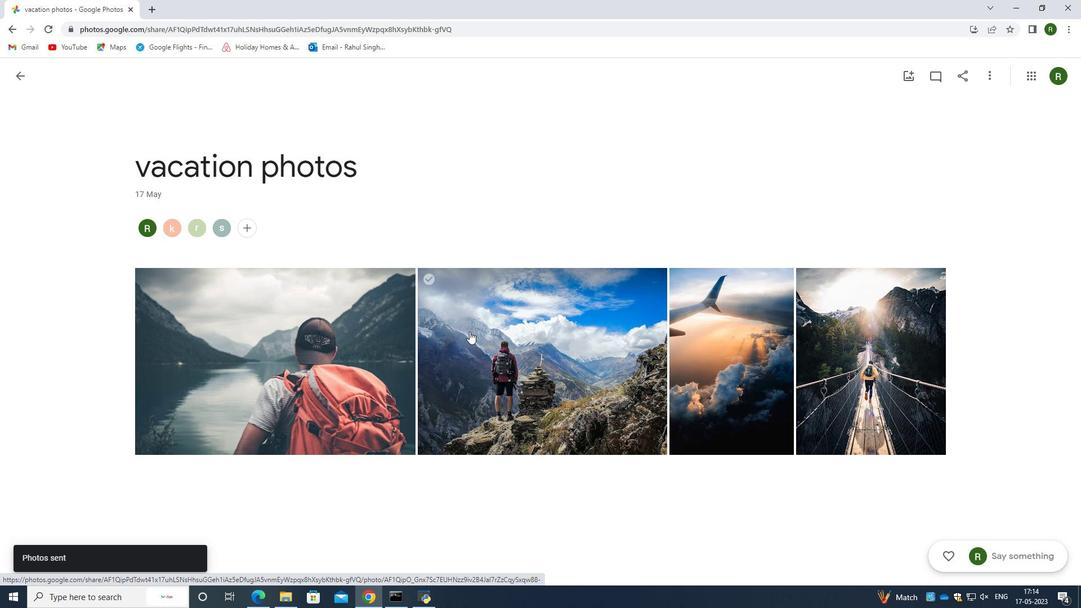 
Action: Mouse scrolled (470, 332) with delta (0, 0)
Screenshot: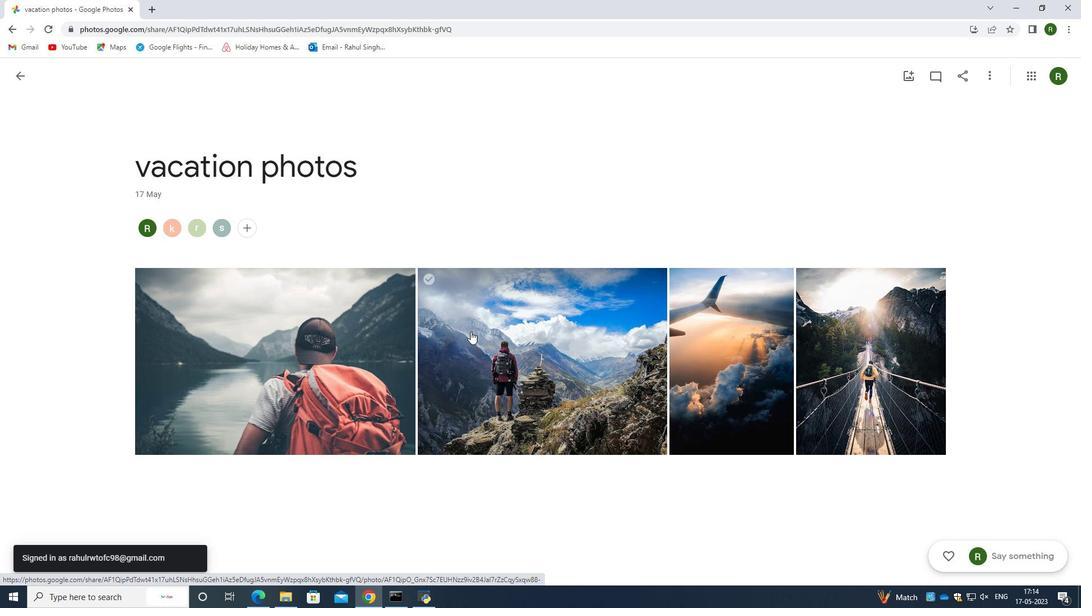 
Action: Mouse scrolled (470, 332) with delta (0, 0)
Screenshot: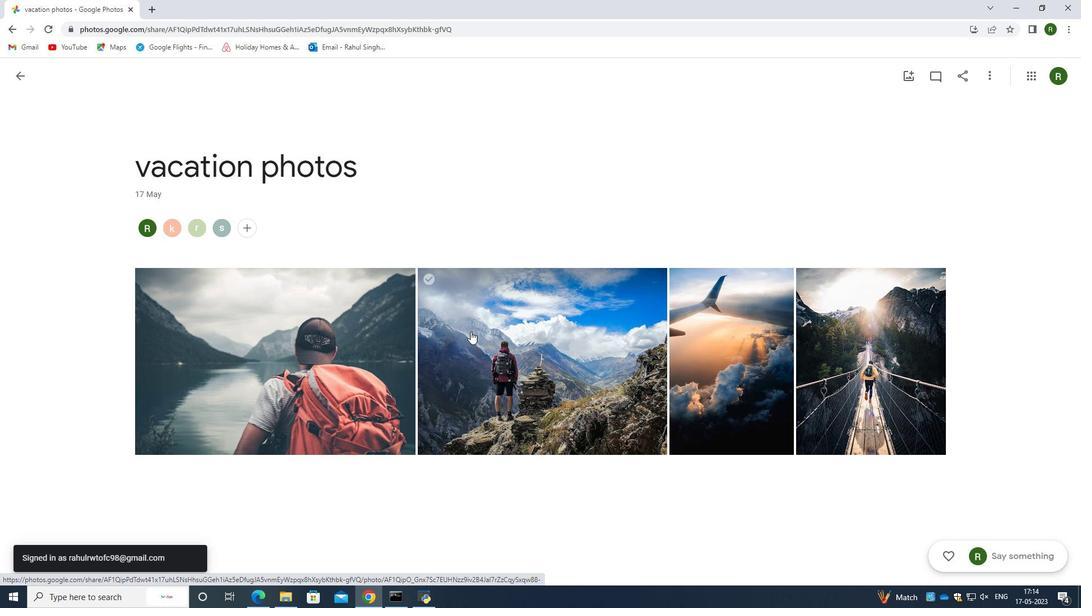 
Action: Mouse scrolled (470, 332) with delta (0, 0)
Screenshot: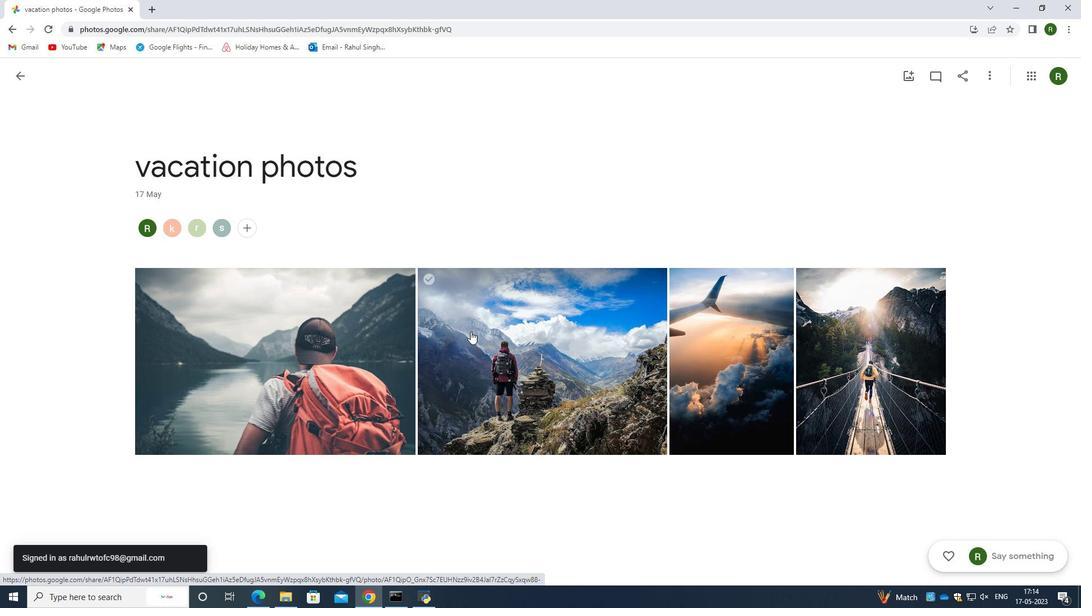 
Action: Mouse moved to (989, 79)
Screenshot: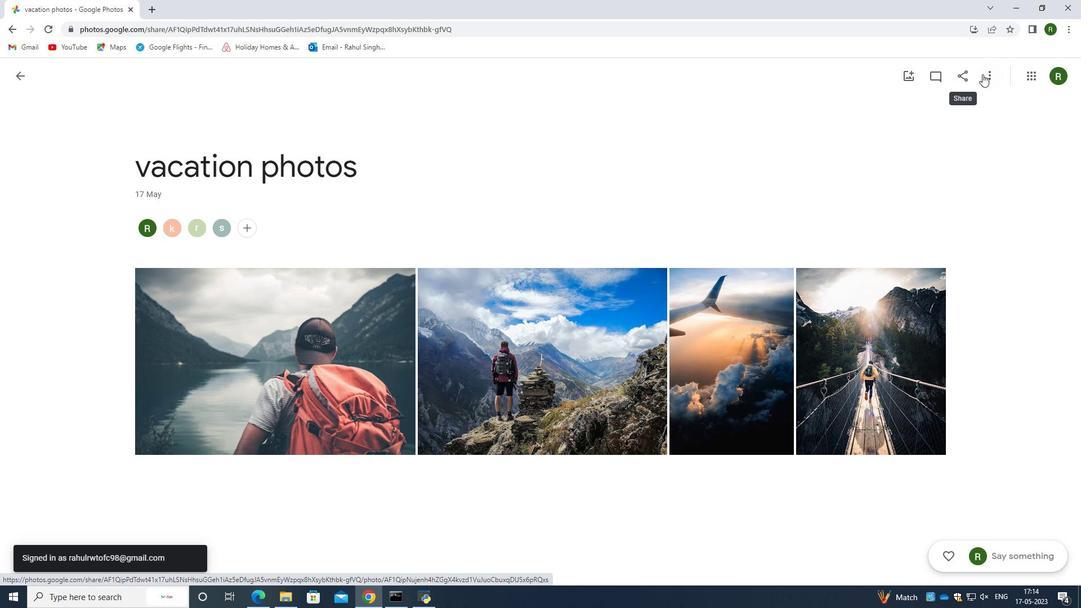 
Action: Mouse pressed left at (989, 79)
Screenshot: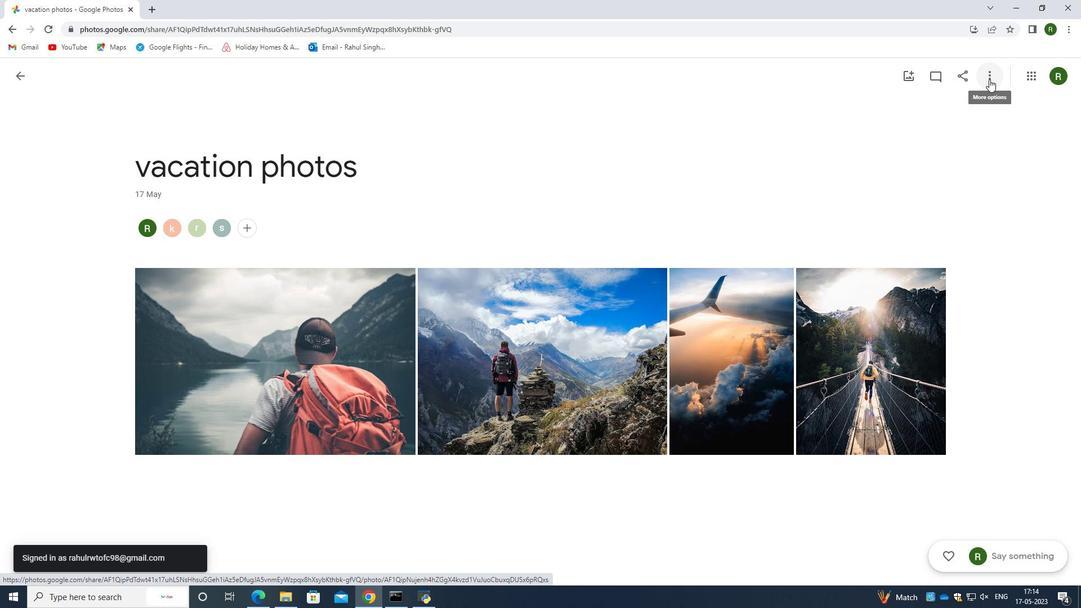 
Action: Mouse moved to (1028, 166)
Screenshot: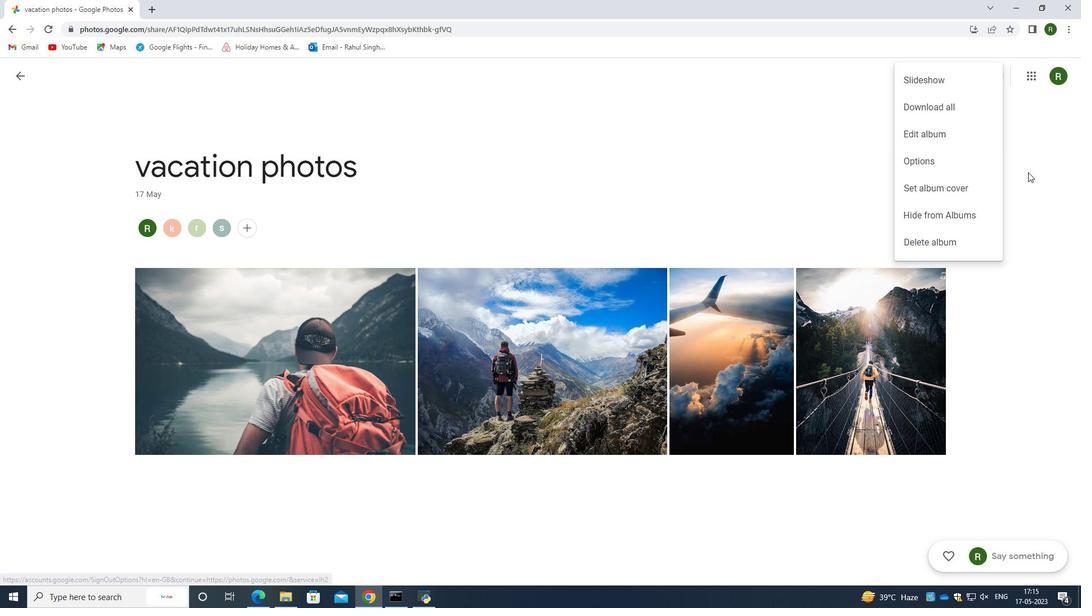 
Action: Mouse pressed left at (1028, 166)
Screenshot: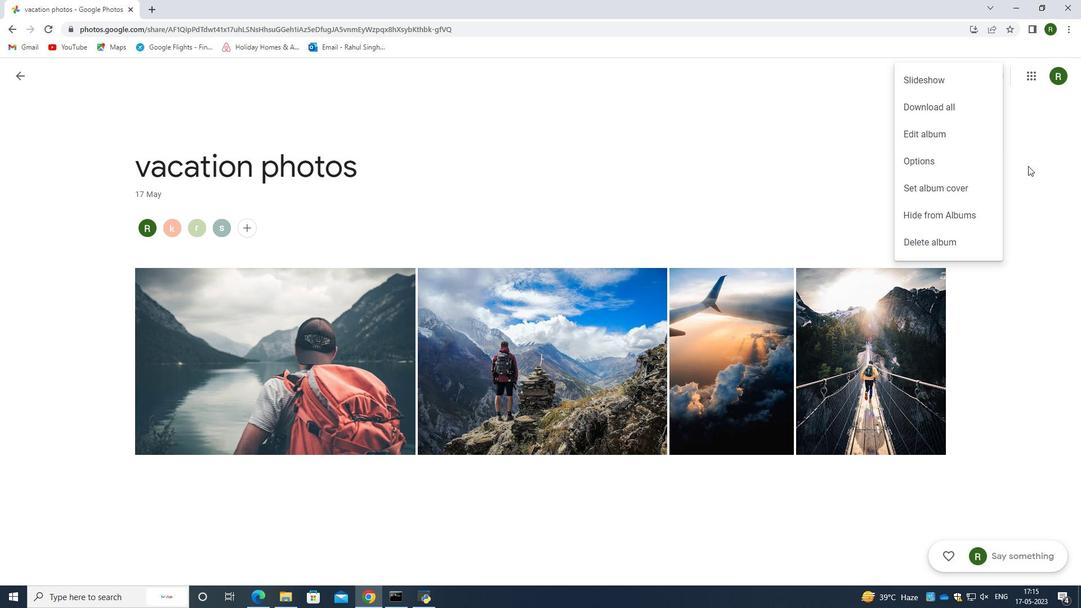 
Action: Mouse moved to (996, 166)
Screenshot: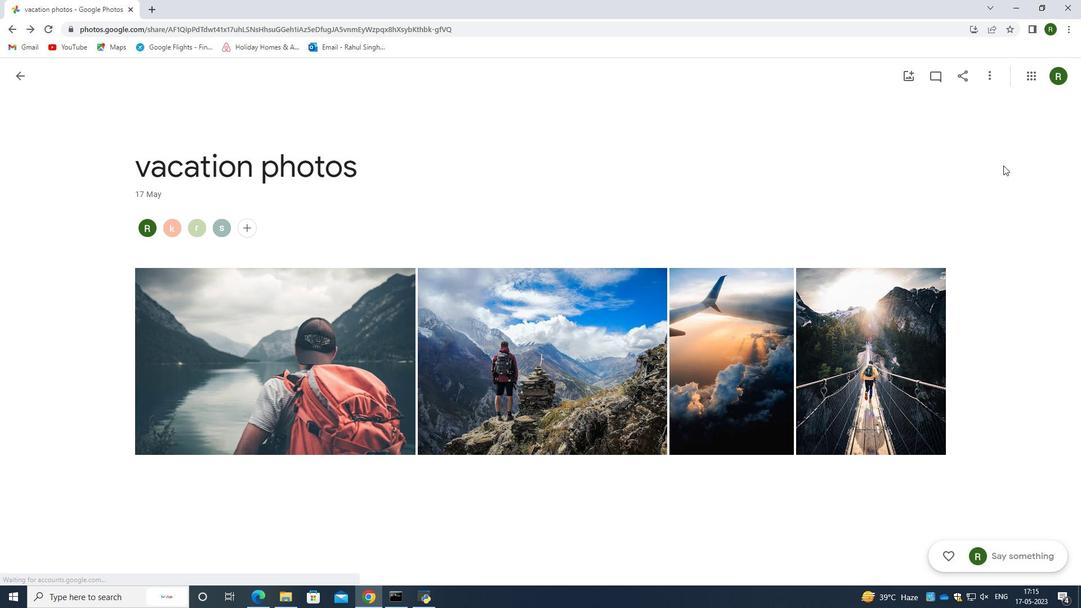 
